 Task: Search one way flight ticket for 3 adults in first from San Francisco: San Francisco International Airport to Greensboro: Piedmont Triad International Airport on 5-1-2023. Number of bags: 1 carry on bag. Price is upto 55000. Outbound departure time preference is 23:45.
Action: Mouse moved to (240, 217)
Screenshot: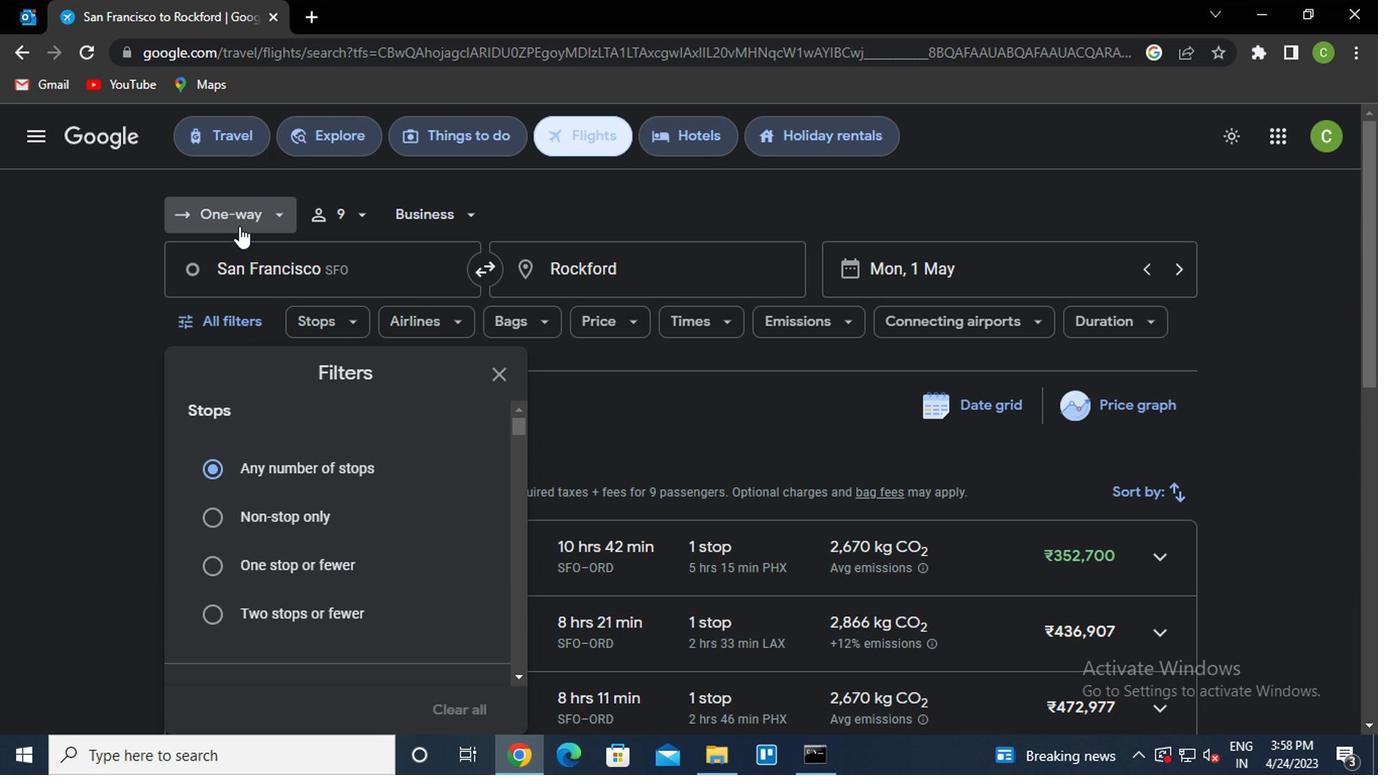 
Action: Mouse pressed left at (240, 217)
Screenshot: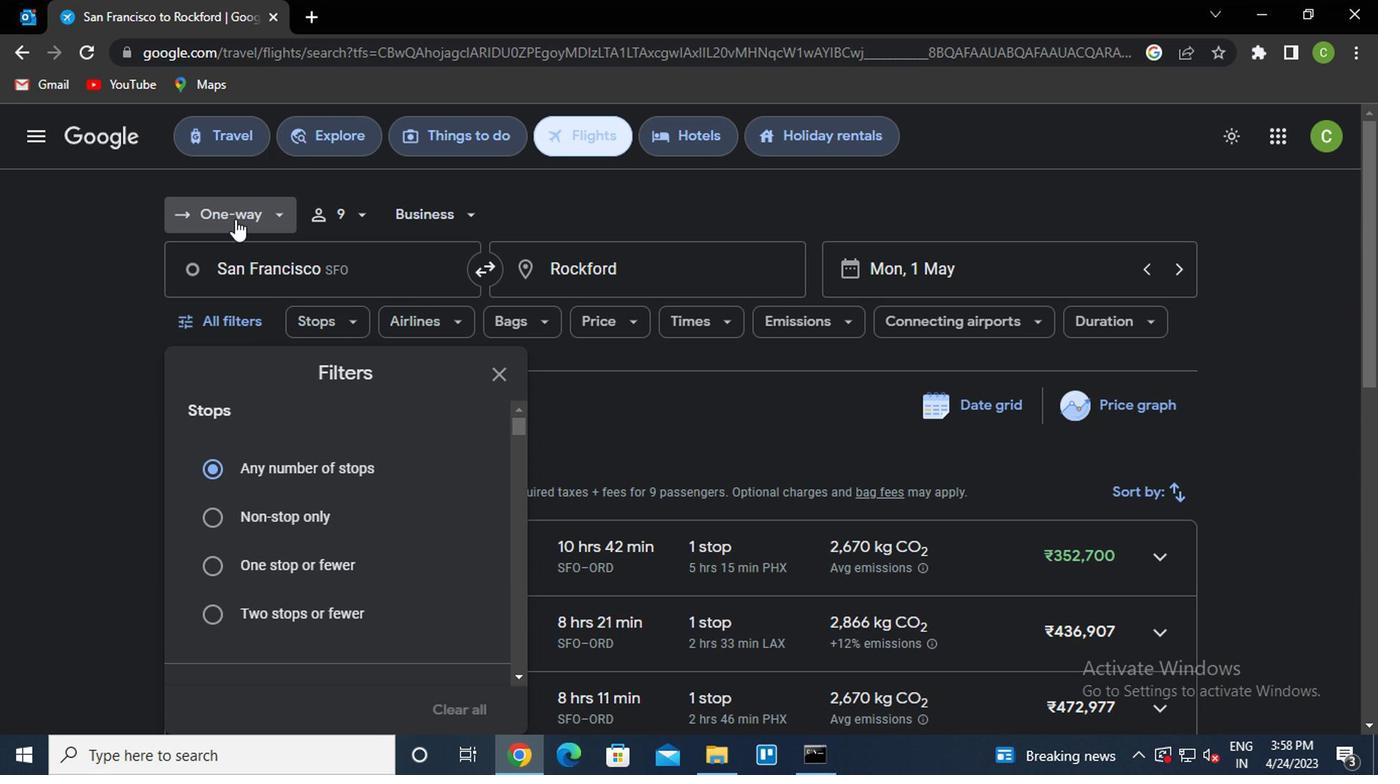 
Action: Mouse moved to (260, 214)
Screenshot: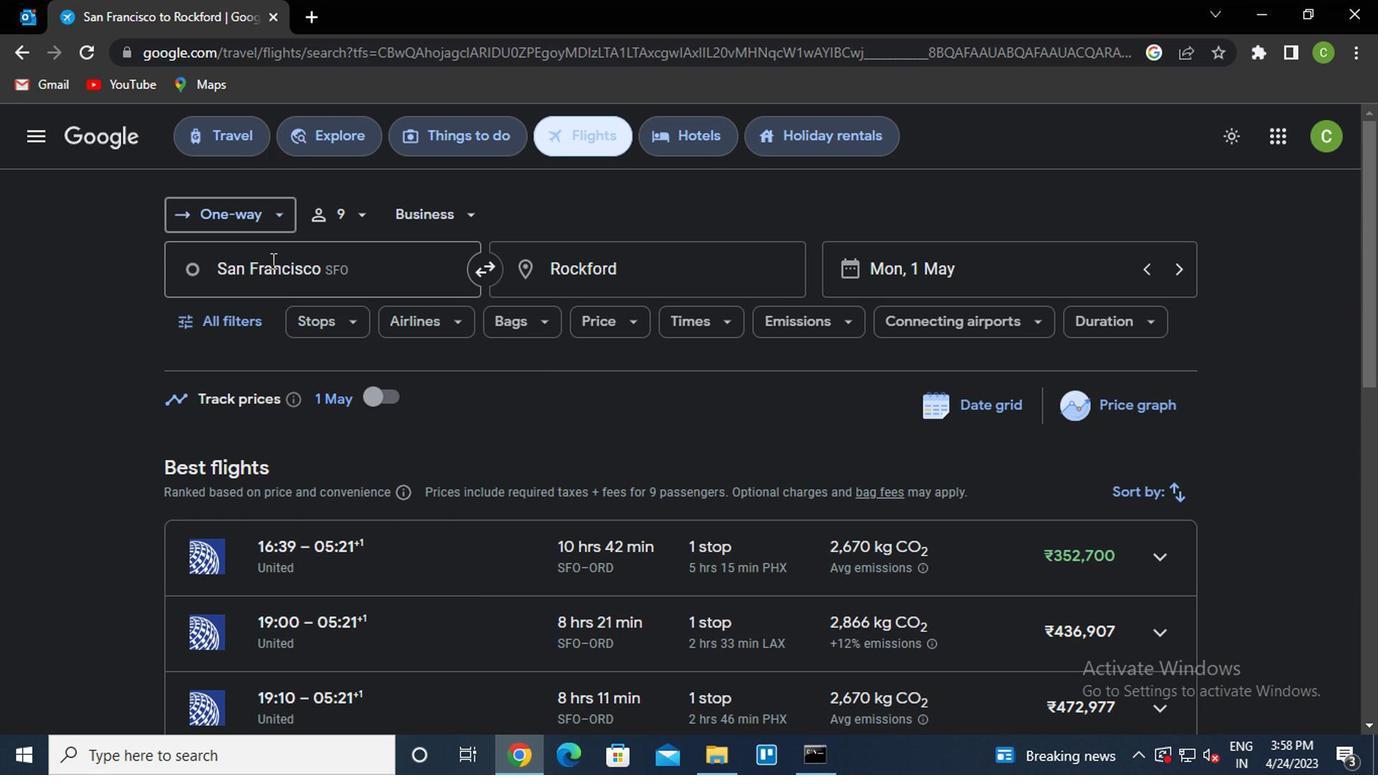
Action: Mouse pressed left at (260, 214)
Screenshot: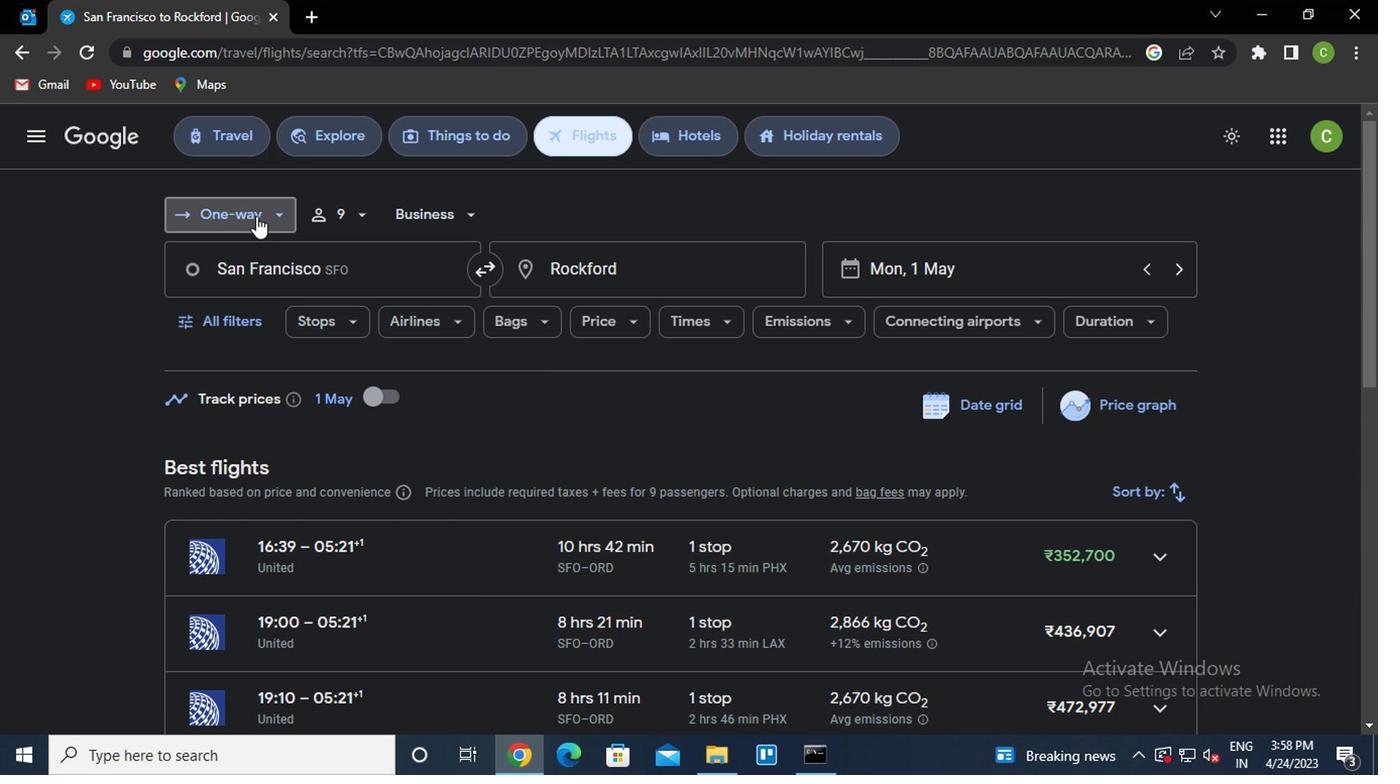 
Action: Mouse moved to (272, 296)
Screenshot: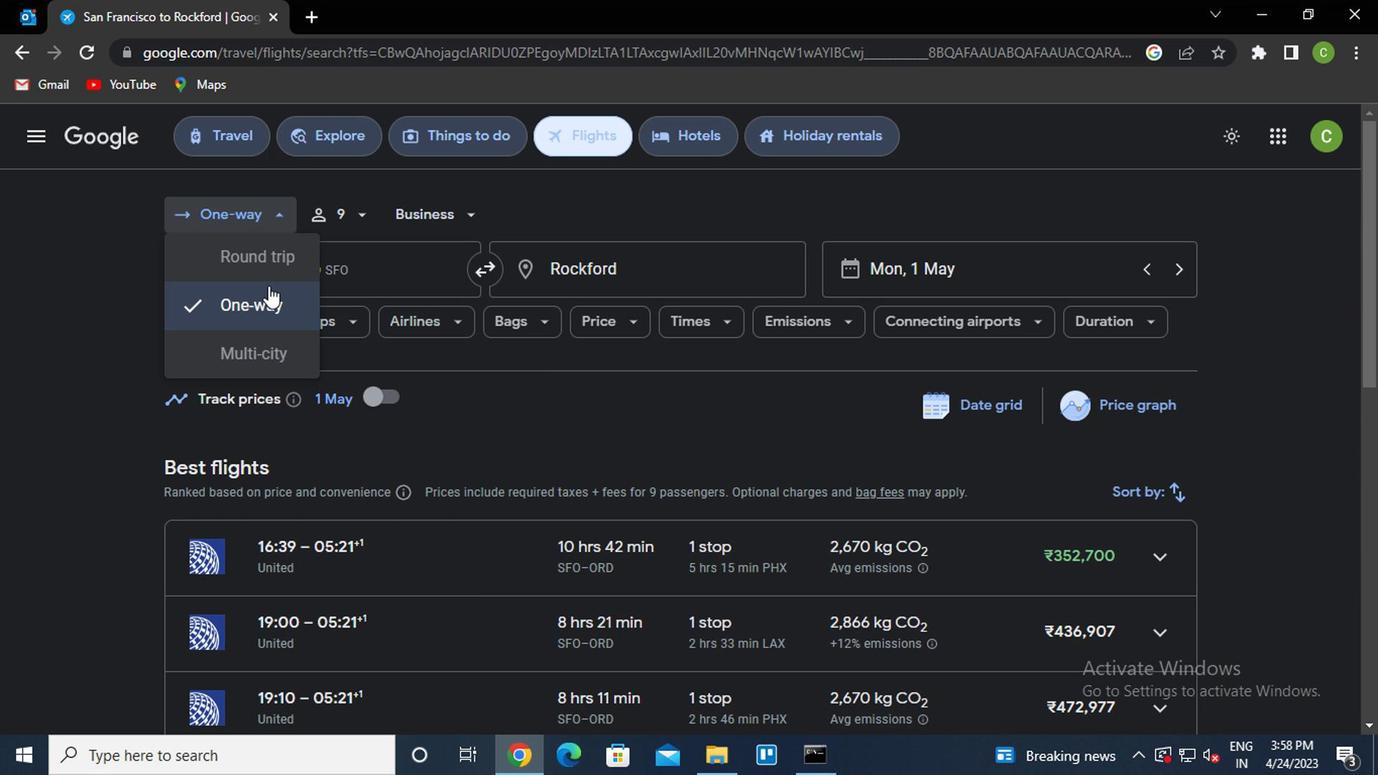 
Action: Mouse pressed left at (272, 296)
Screenshot: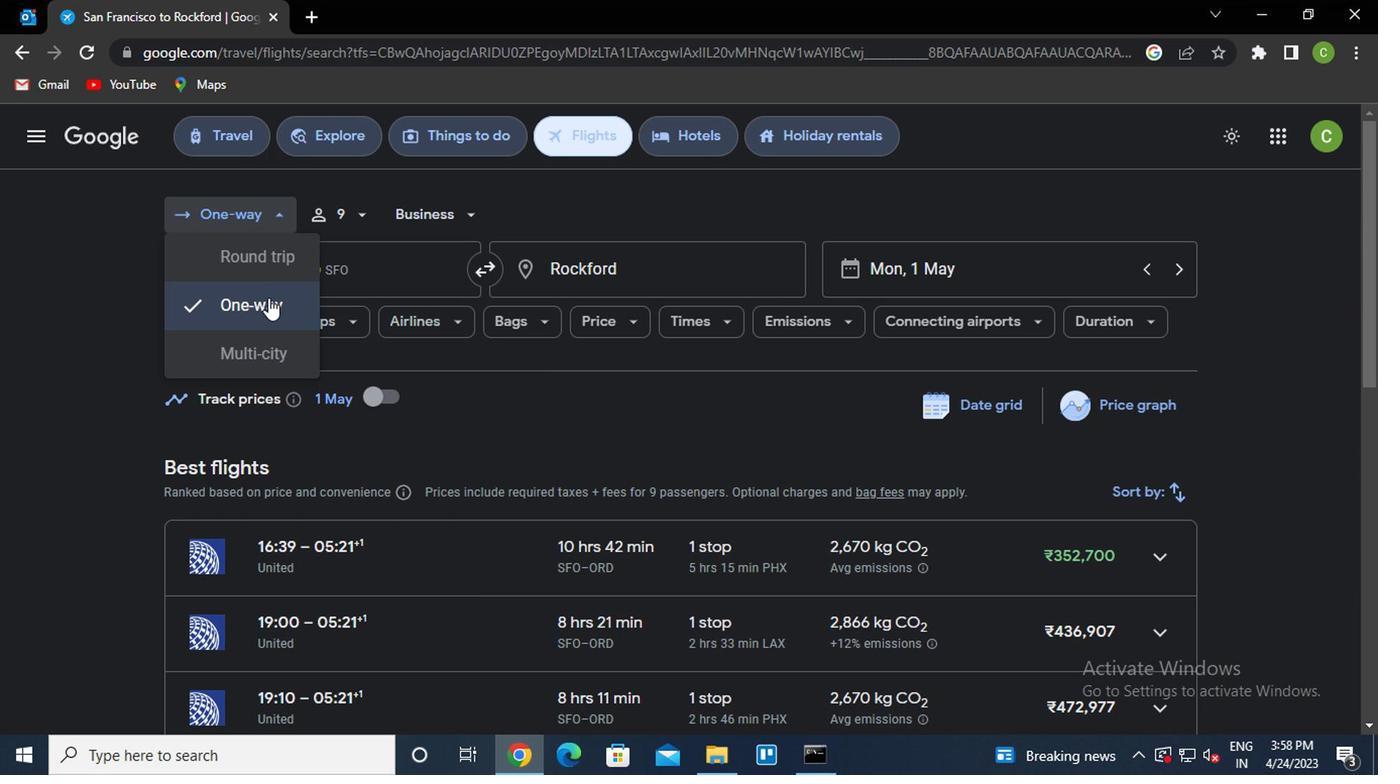 
Action: Mouse moved to (331, 224)
Screenshot: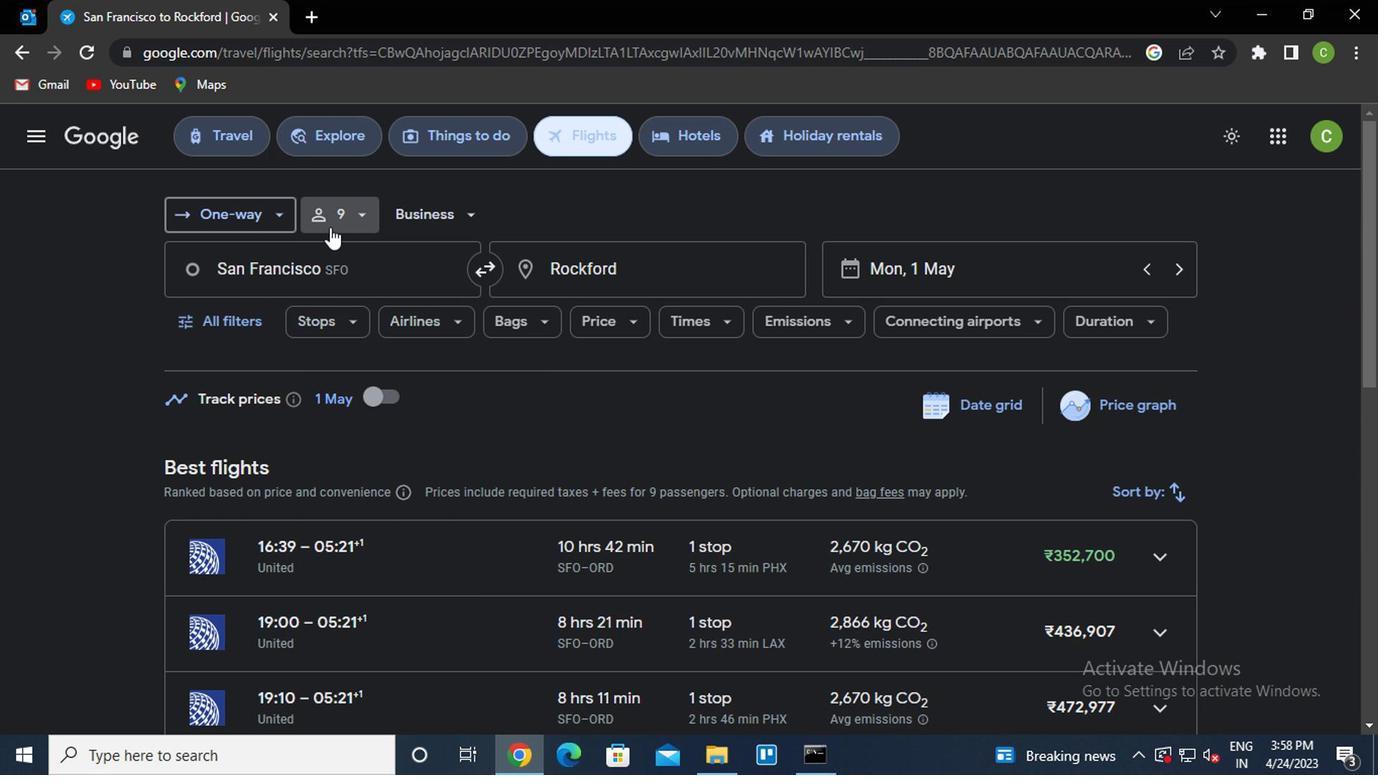 
Action: Mouse pressed left at (331, 224)
Screenshot: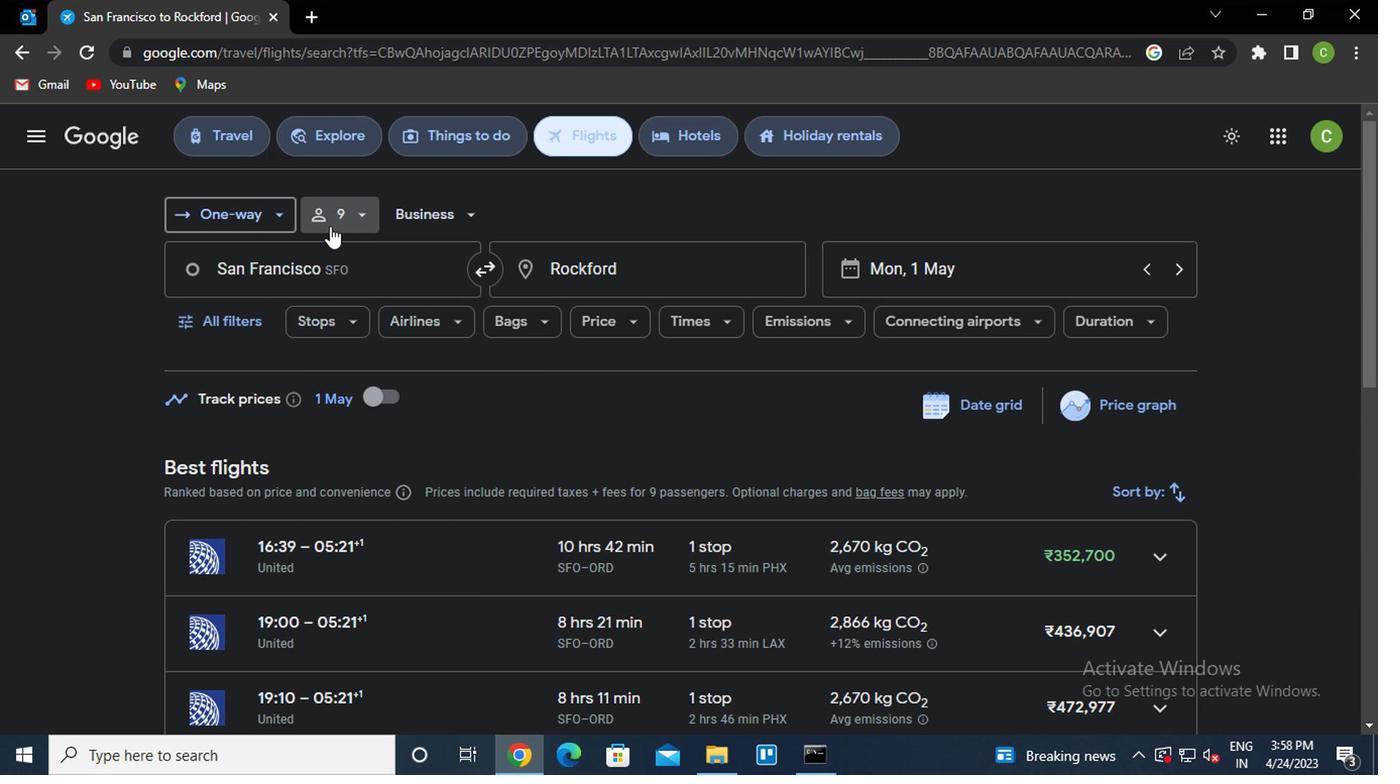 
Action: Mouse moved to (429, 270)
Screenshot: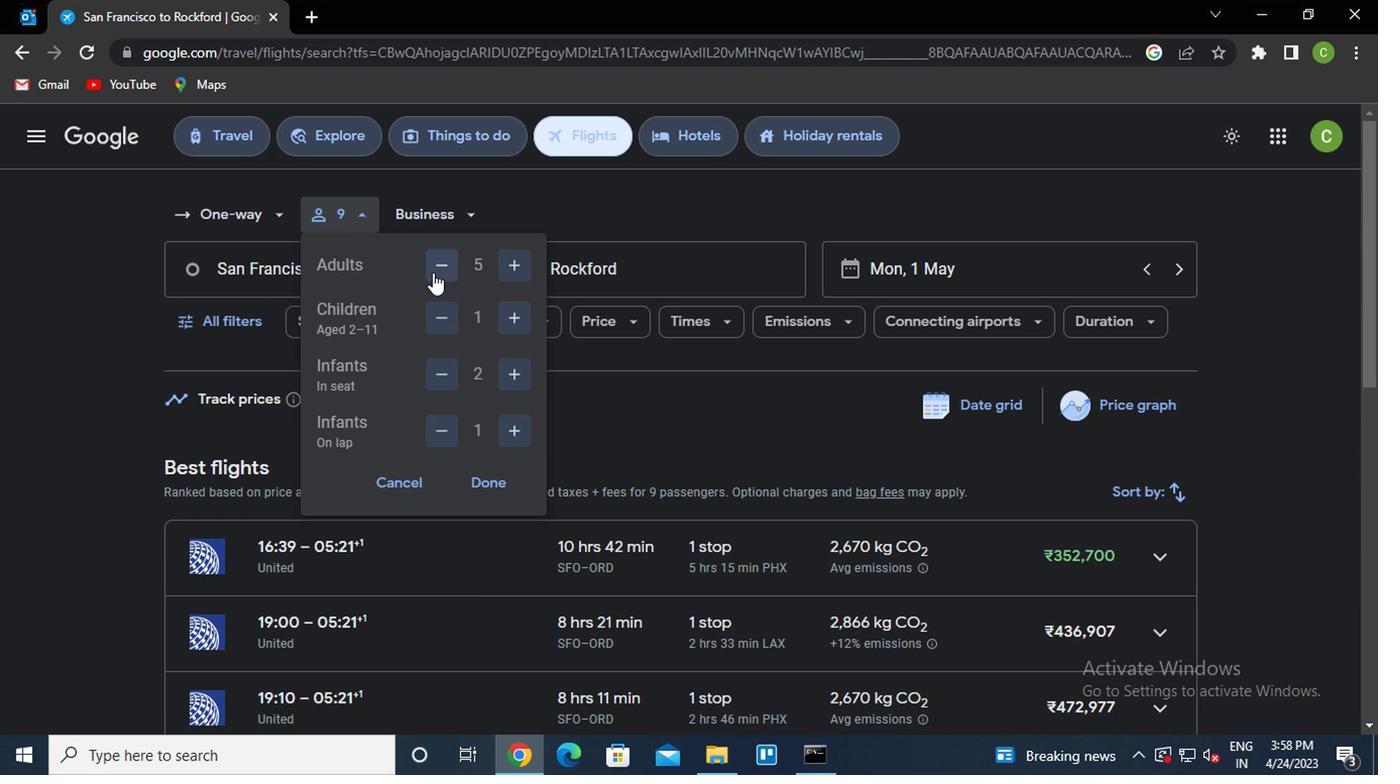 
Action: Mouse pressed left at (429, 270)
Screenshot: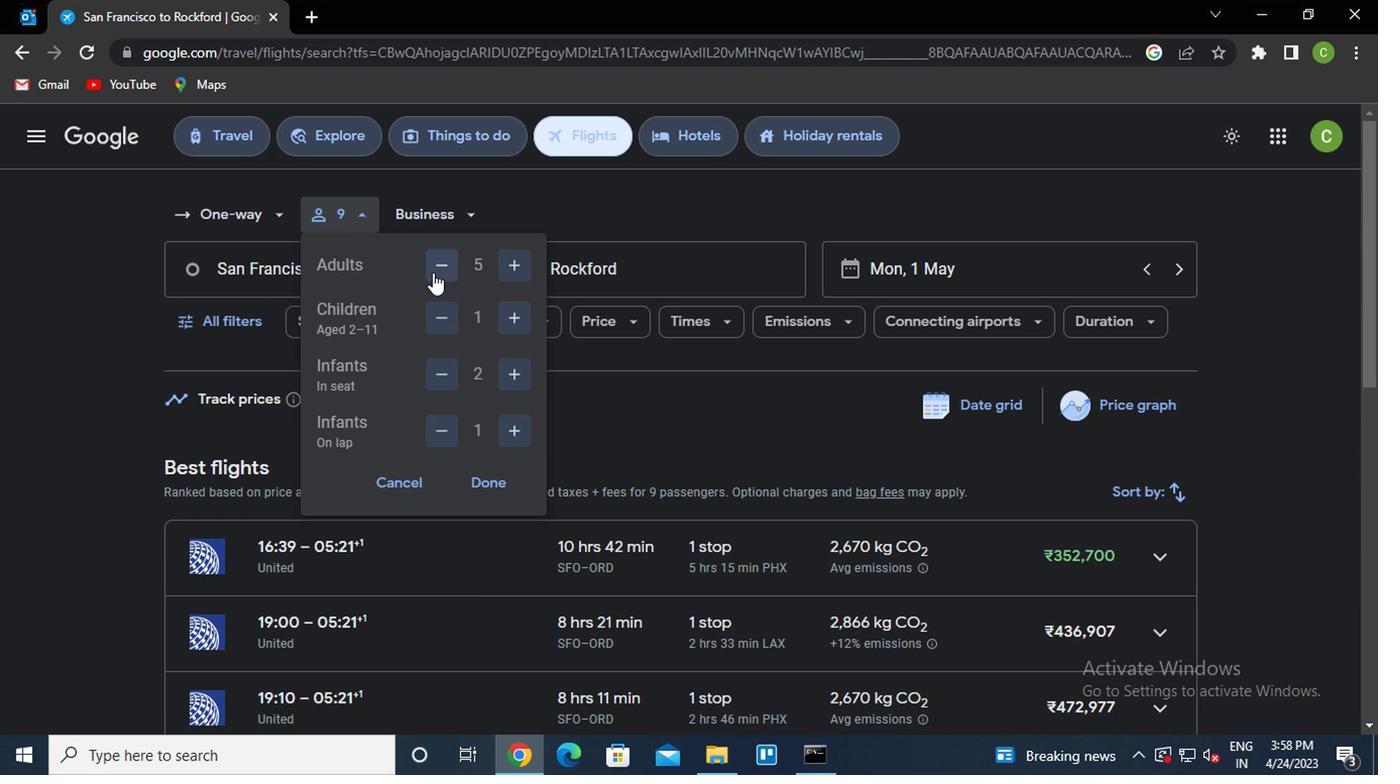 
Action: Mouse pressed left at (429, 270)
Screenshot: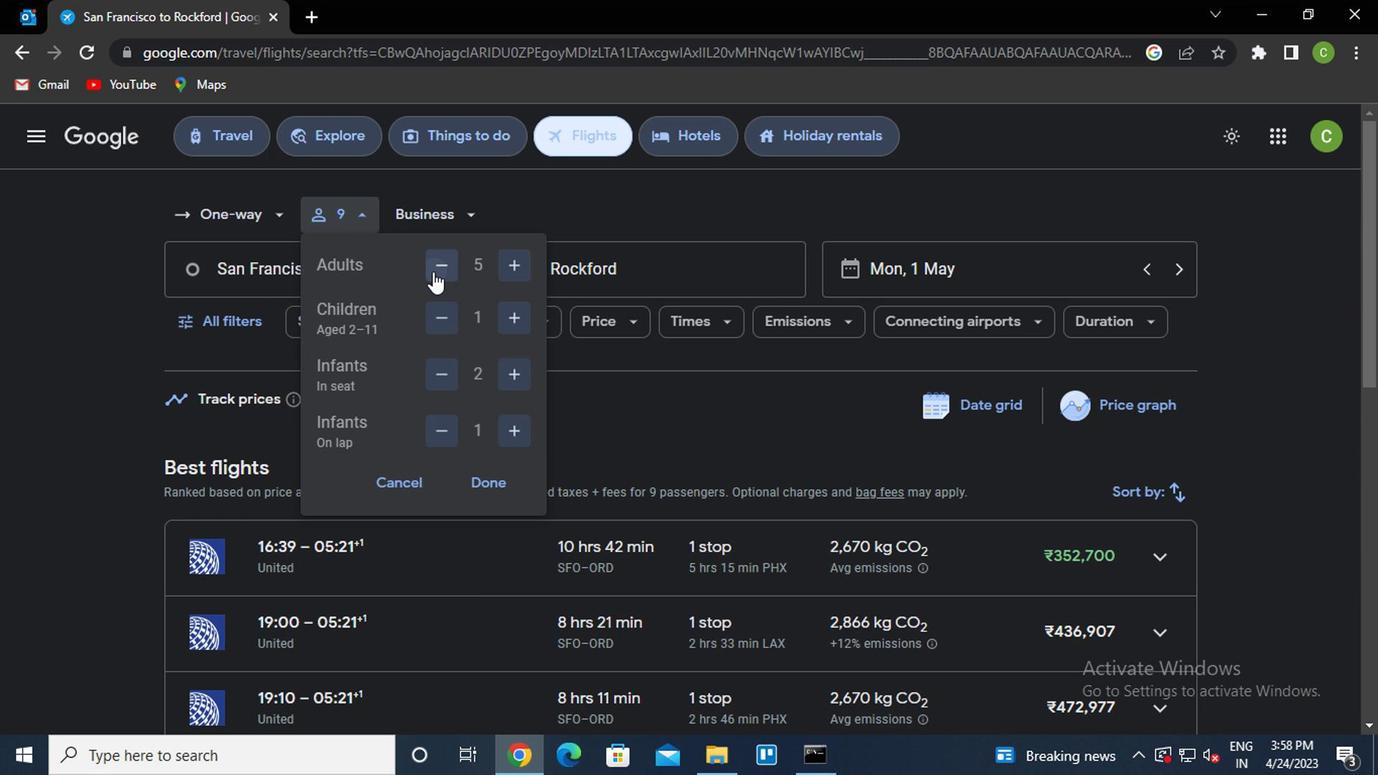 
Action: Mouse moved to (436, 316)
Screenshot: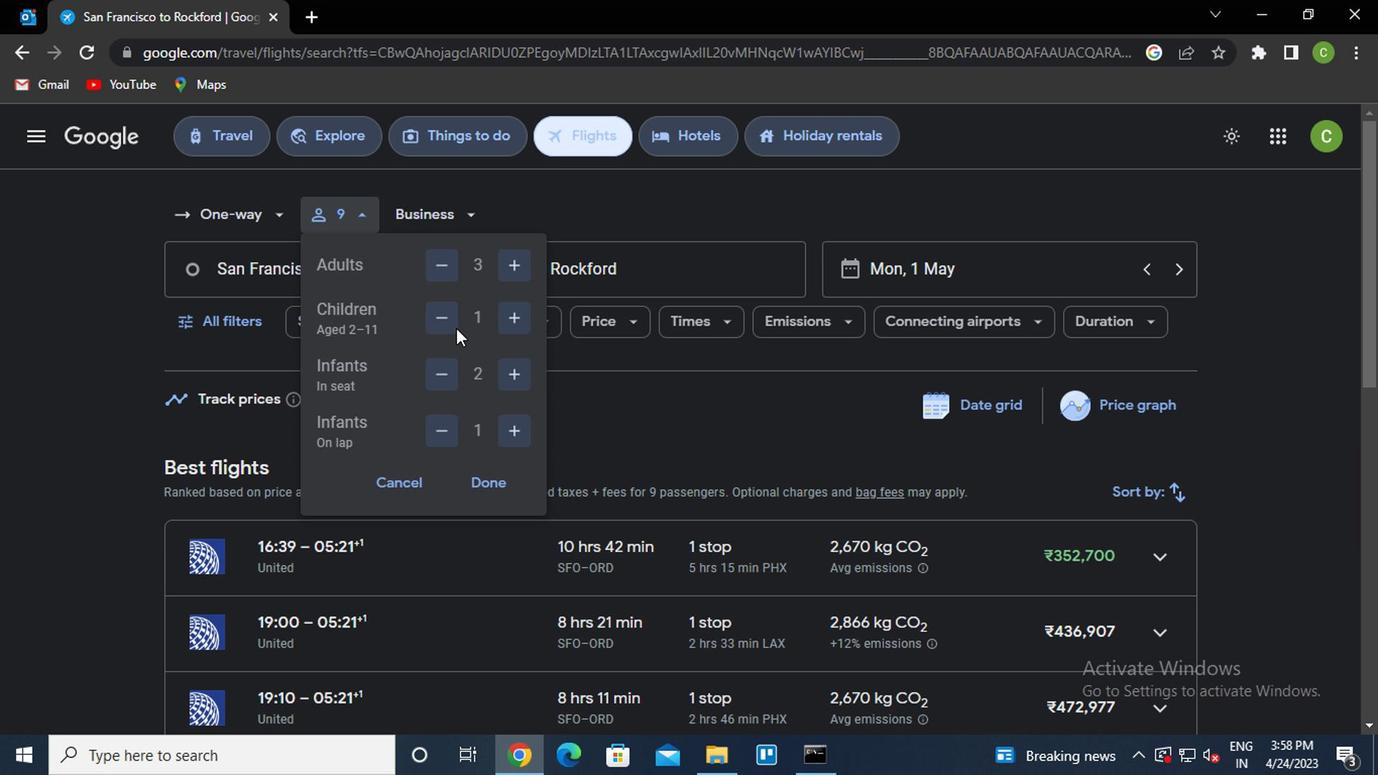 
Action: Mouse pressed left at (436, 316)
Screenshot: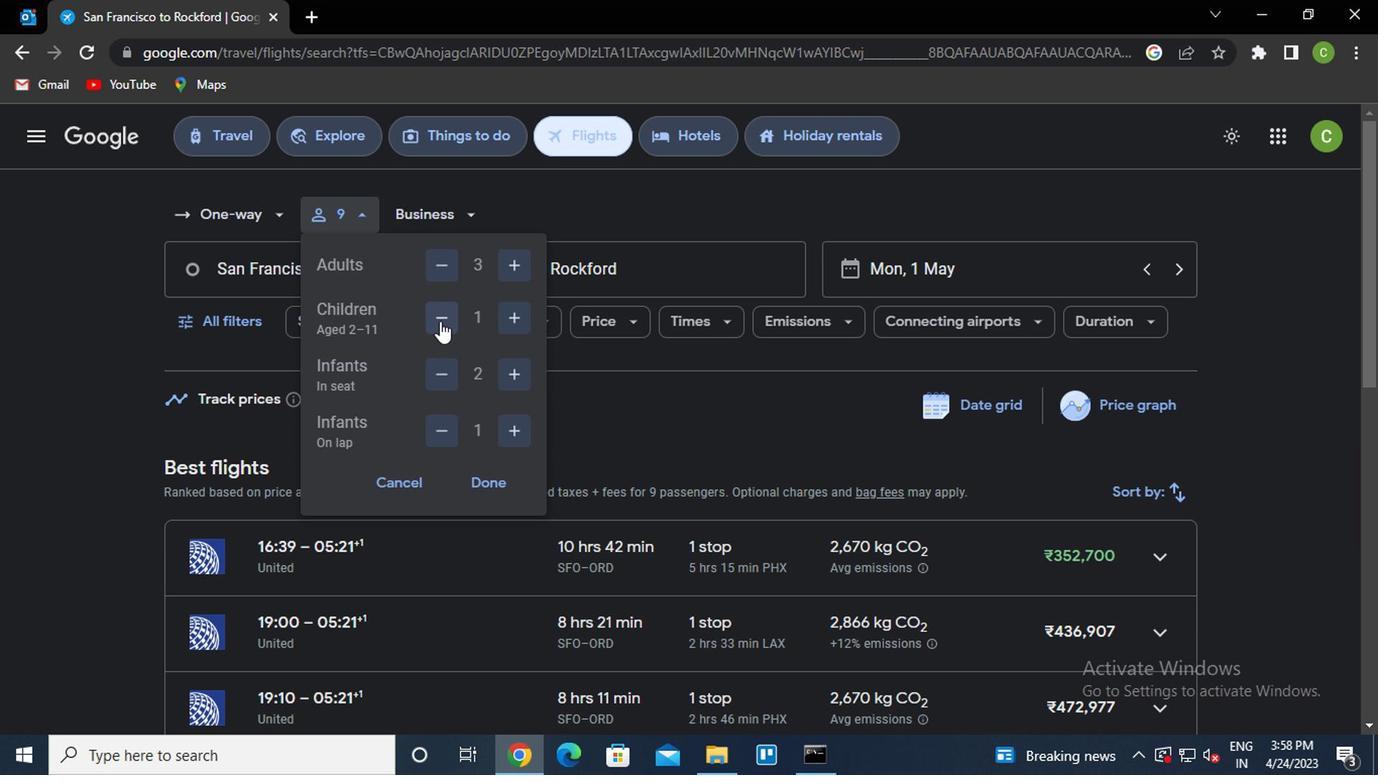 
Action: Mouse moved to (440, 360)
Screenshot: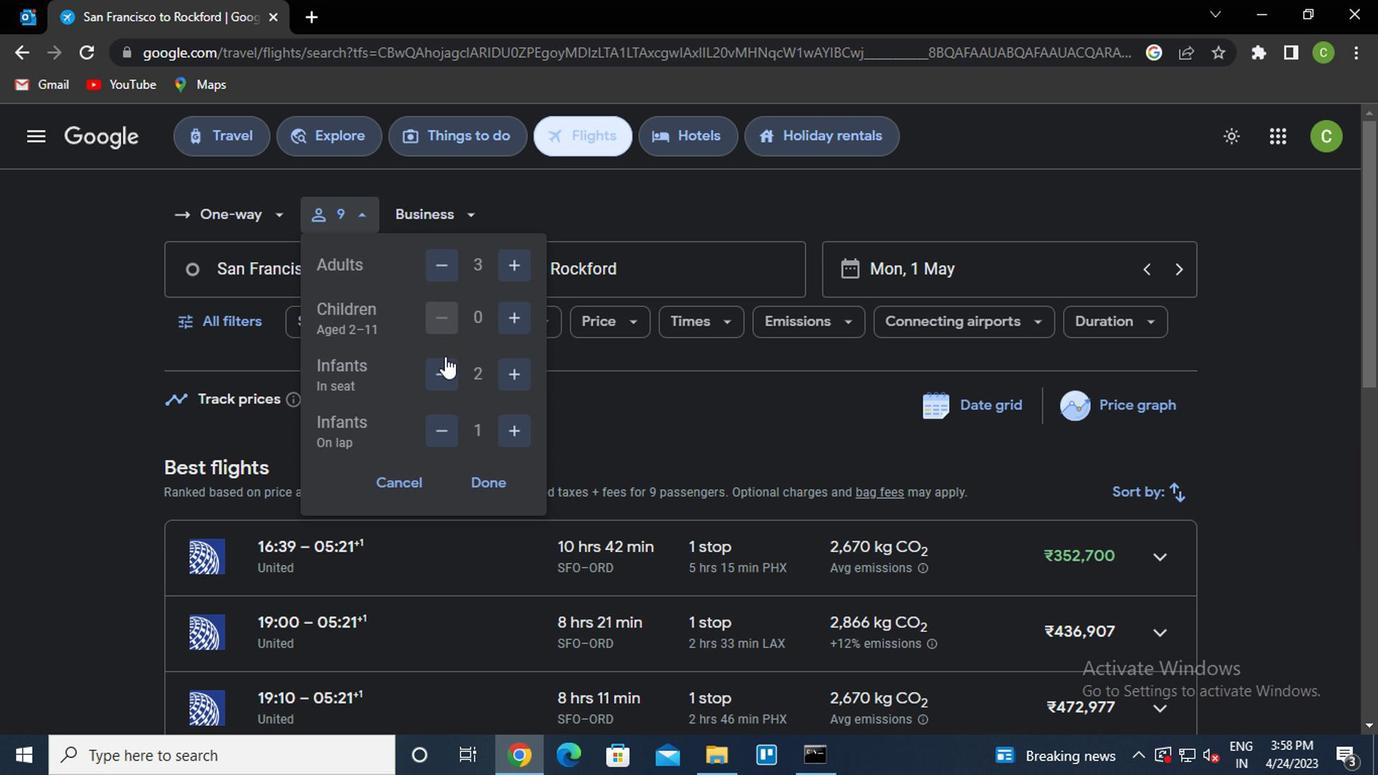 
Action: Mouse pressed left at (440, 360)
Screenshot: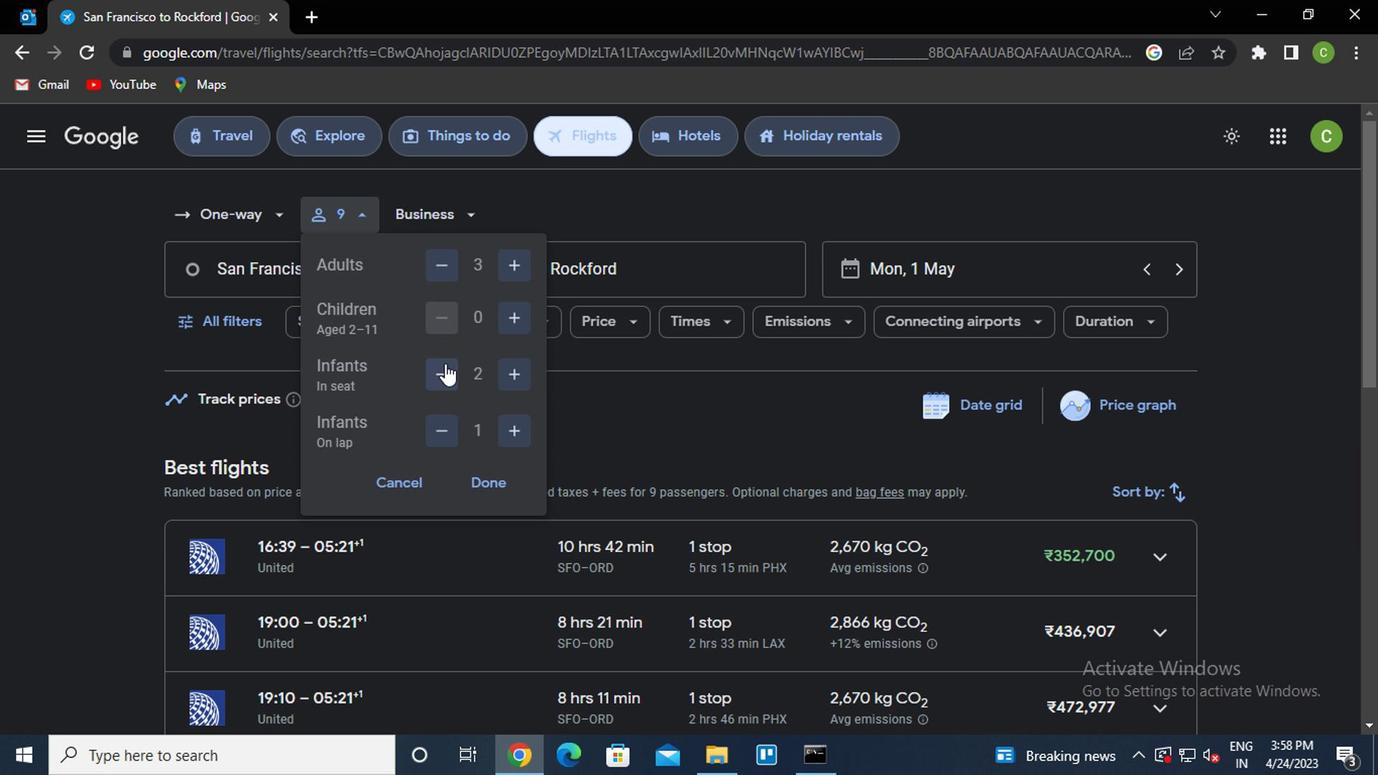 
Action: Mouse pressed left at (440, 360)
Screenshot: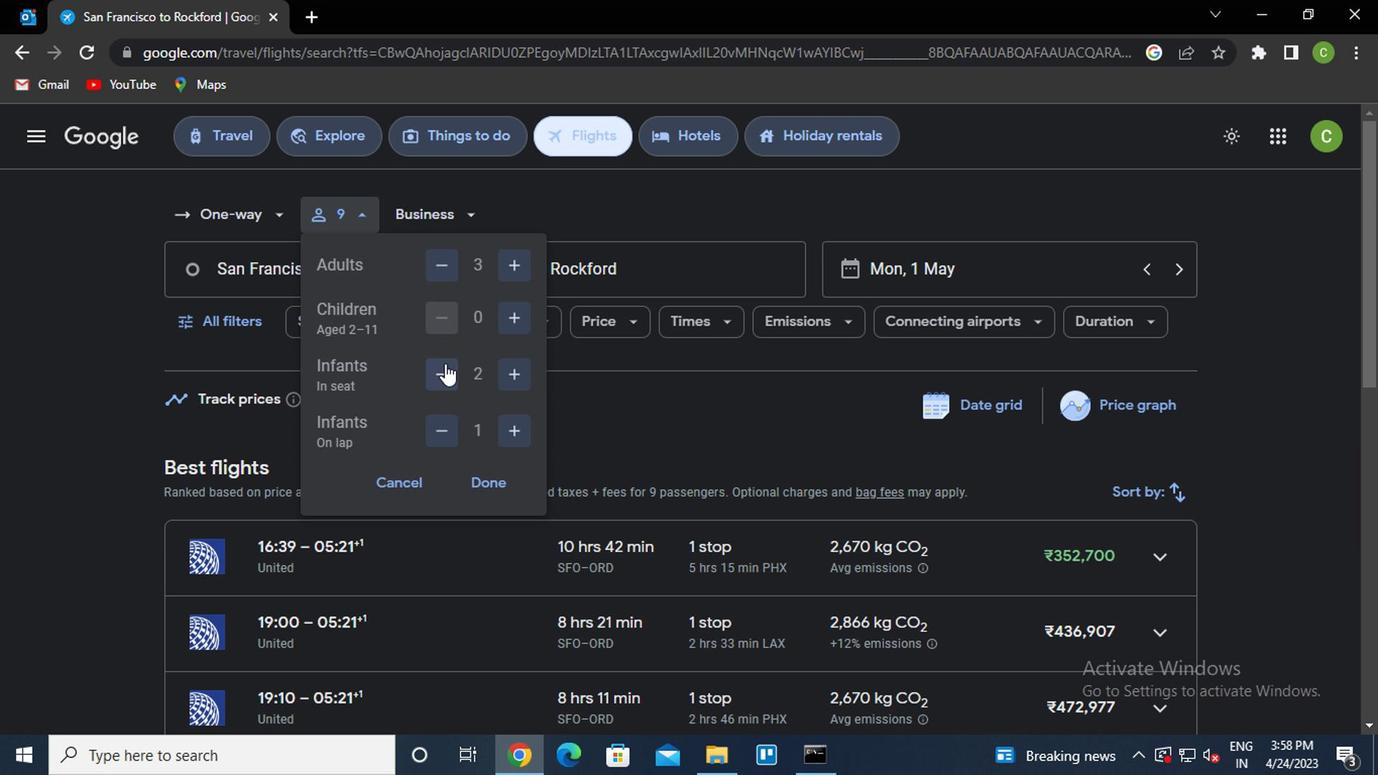 
Action: Mouse moved to (443, 424)
Screenshot: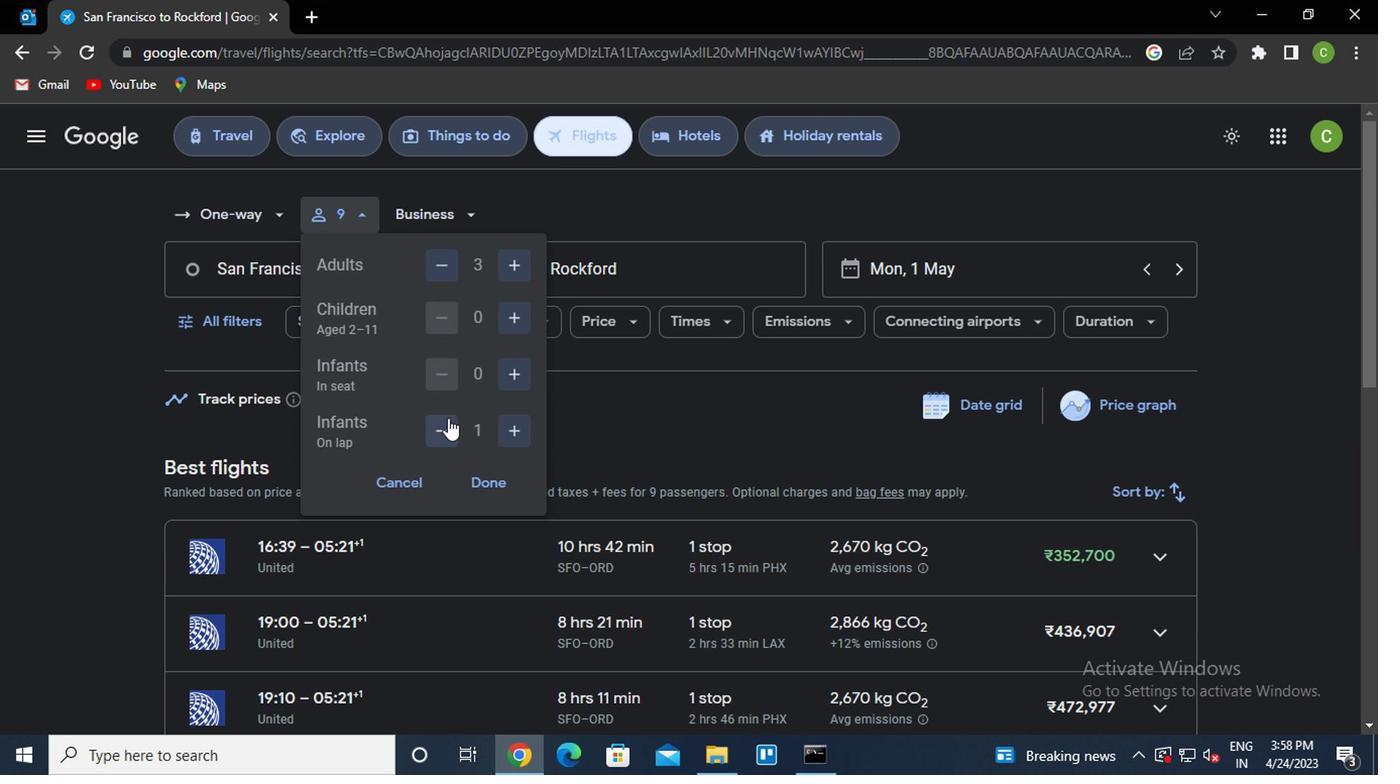 
Action: Mouse pressed left at (443, 424)
Screenshot: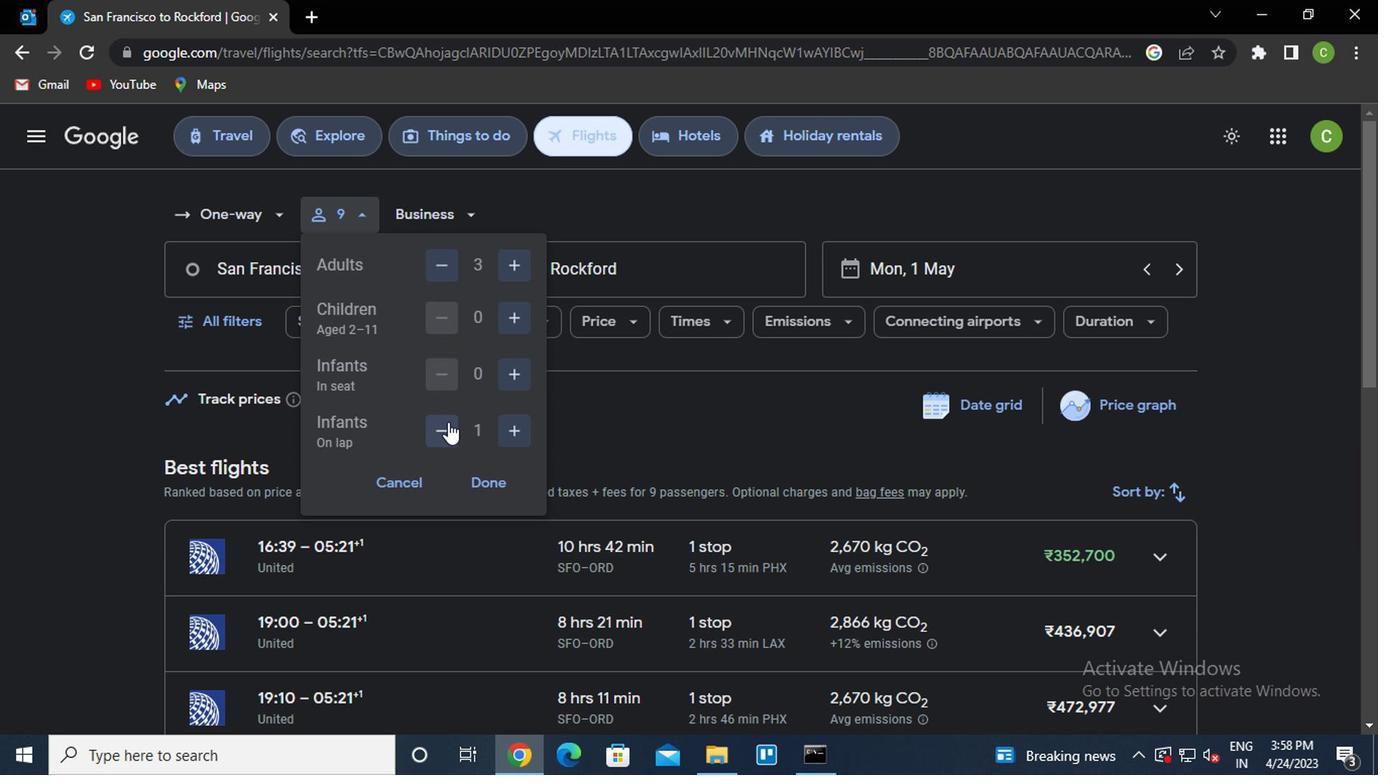 
Action: Mouse moved to (473, 481)
Screenshot: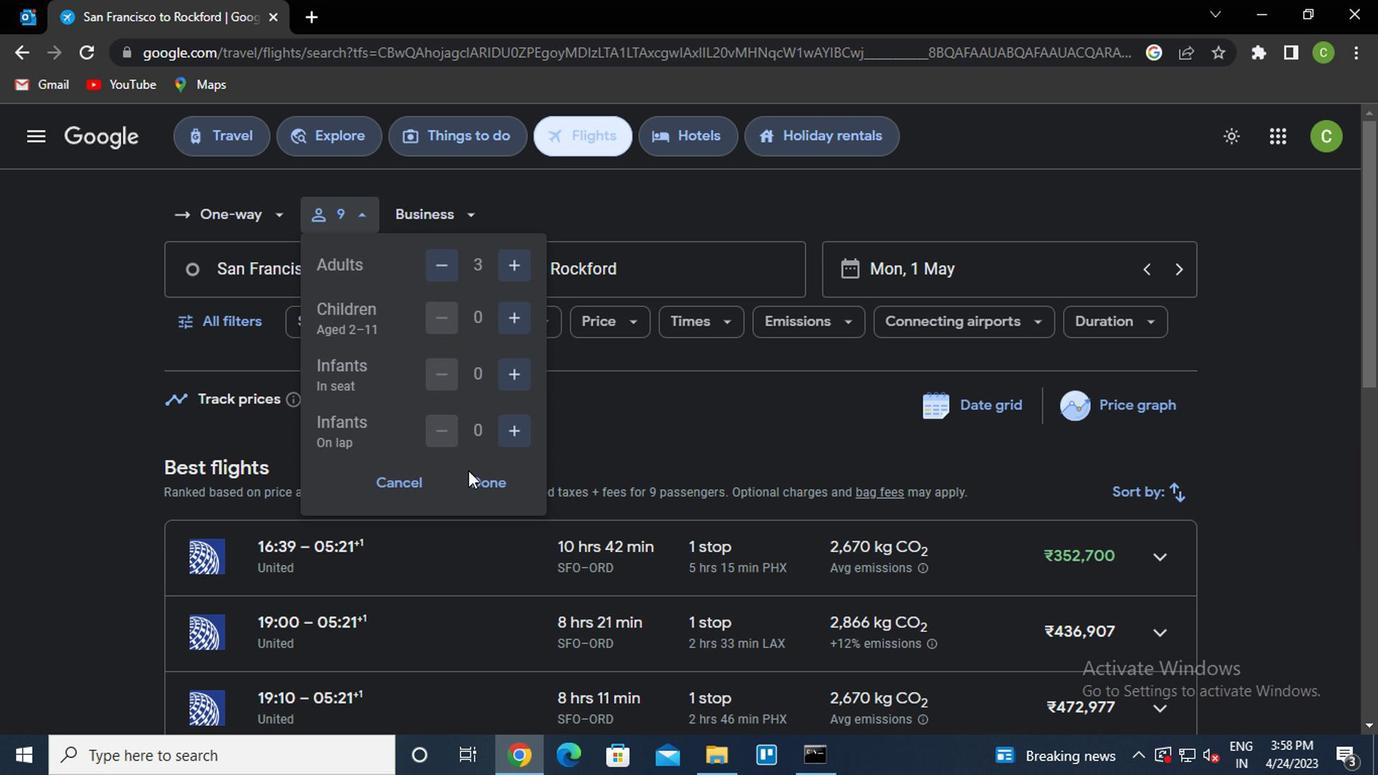 
Action: Mouse pressed left at (473, 481)
Screenshot: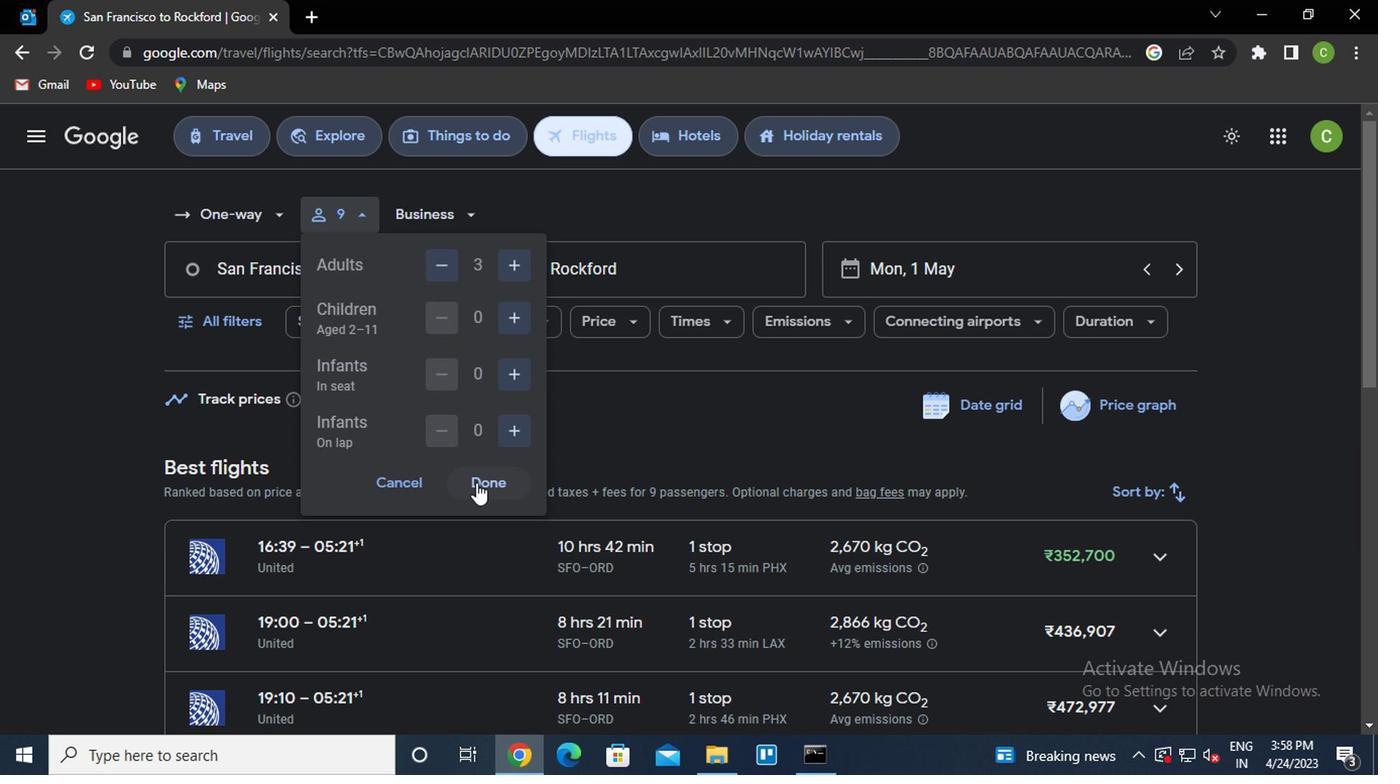 
Action: Mouse moved to (425, 213)
Screenshot: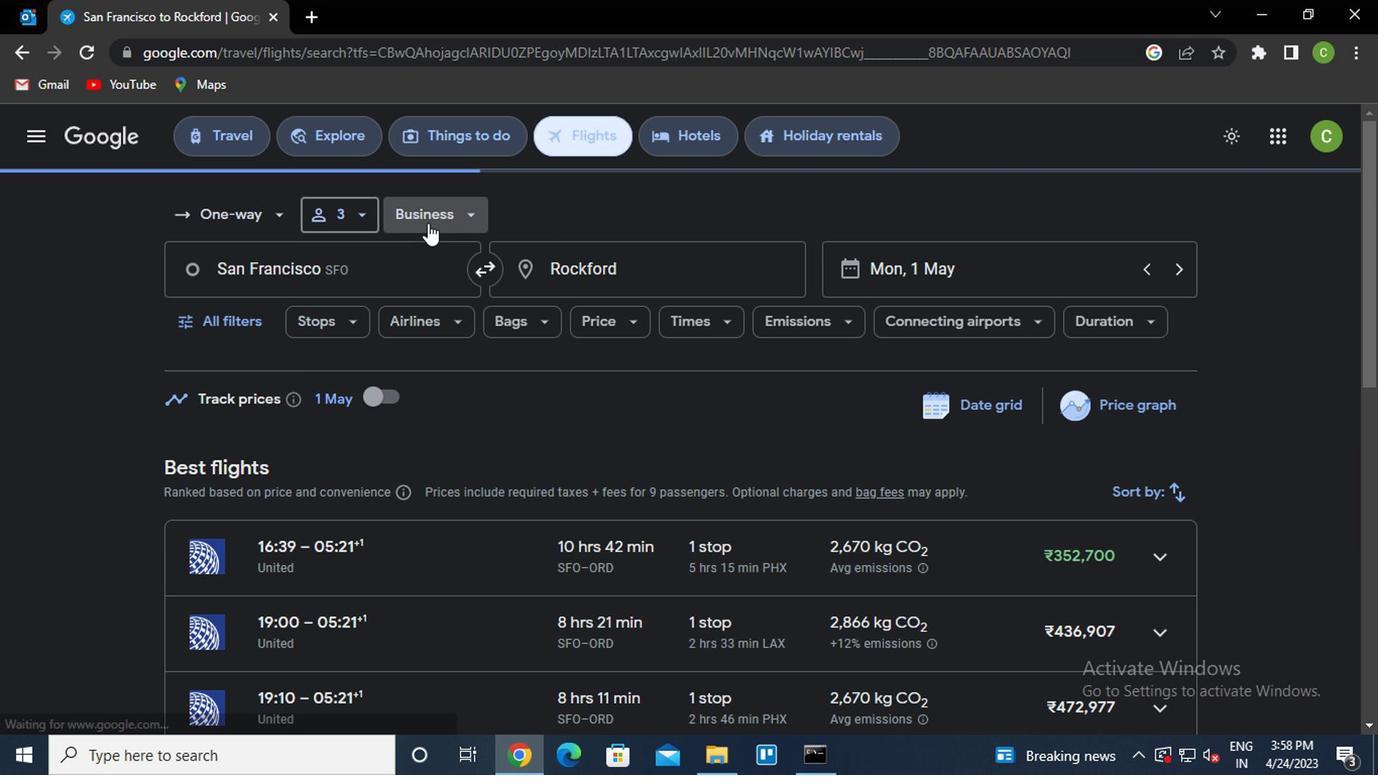 
Action: Mouse pressed left at (425, 213)
Screenshot: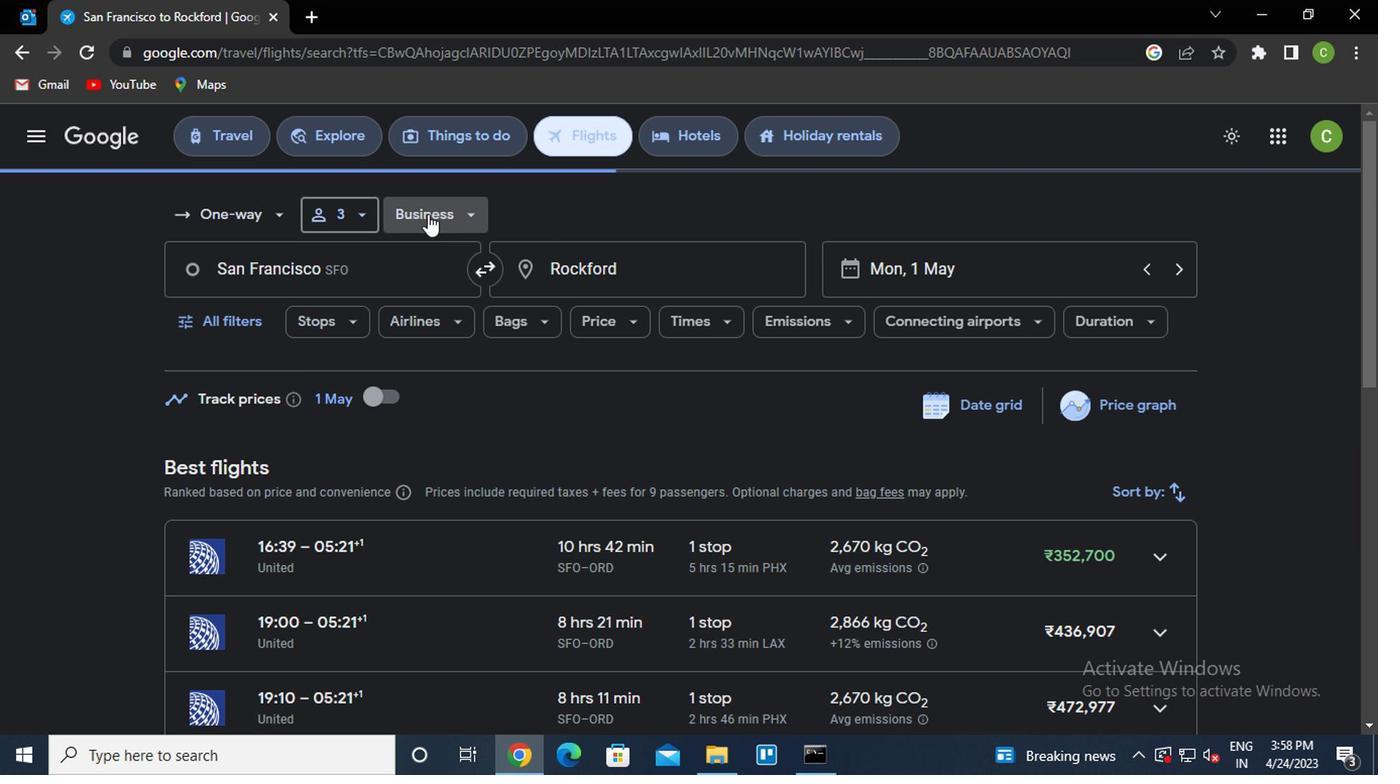 
Action: Mouse moved to (510, 408)
Screenshot: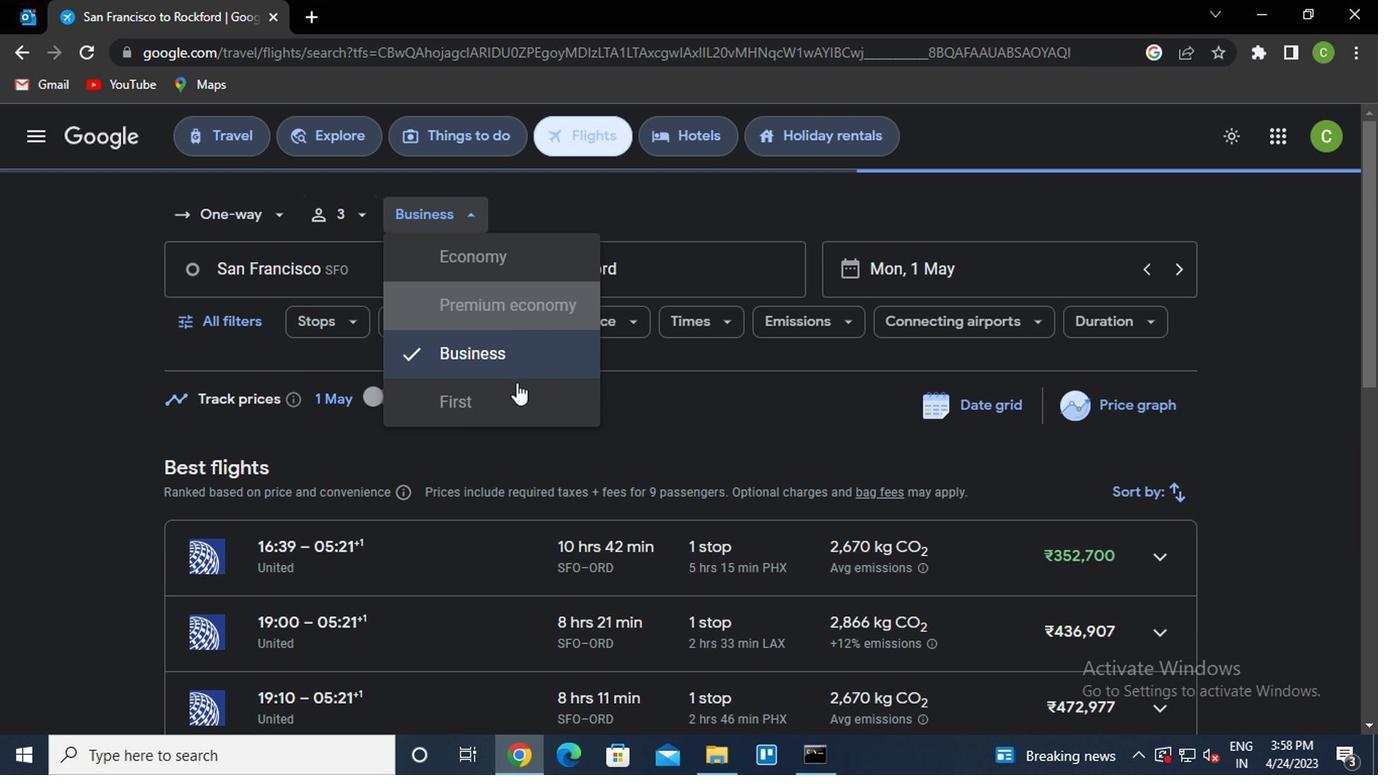 
Action: Mouse pressed left at (510, 408)
Screenshot: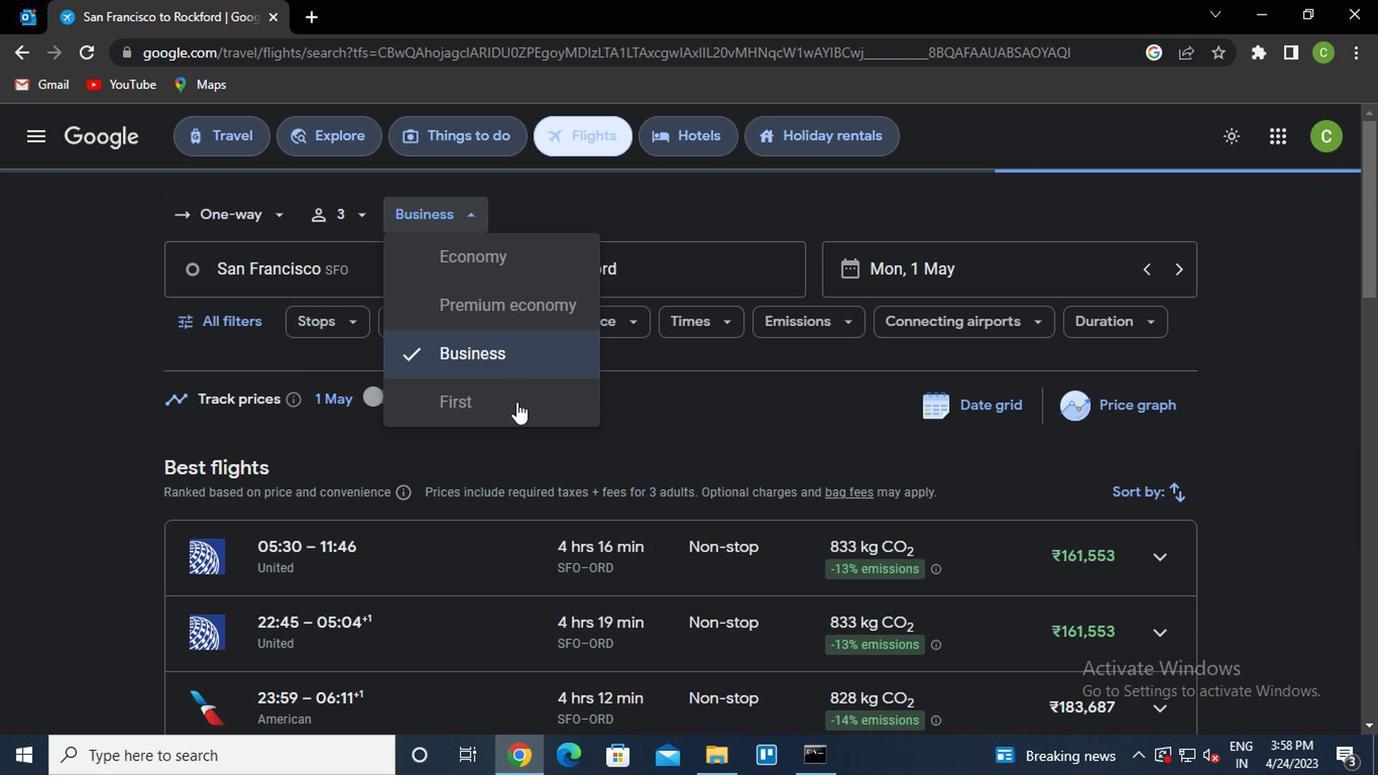 
Action: Mouse moved to (353, 267)
Screenshot: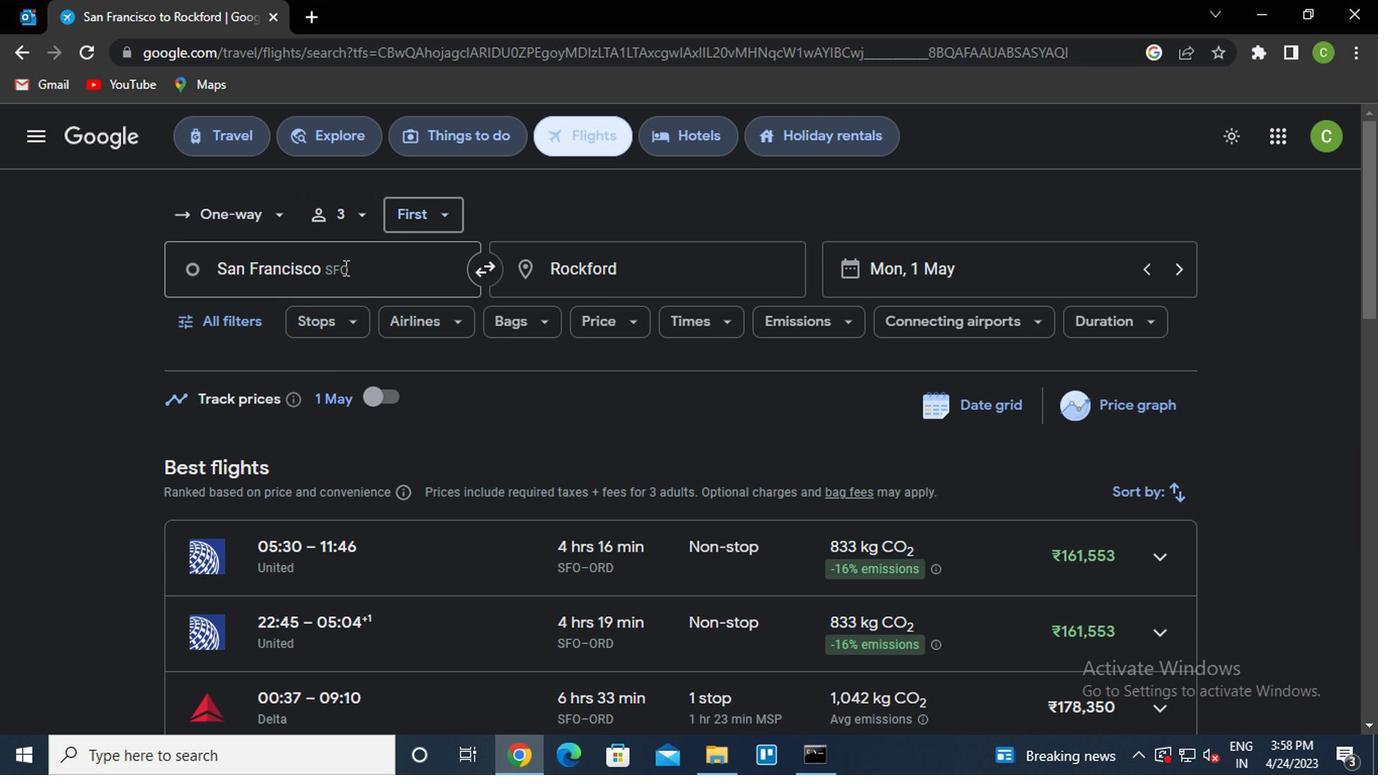 
Action: Mouse pressed left at (353, 267)
Screenshot: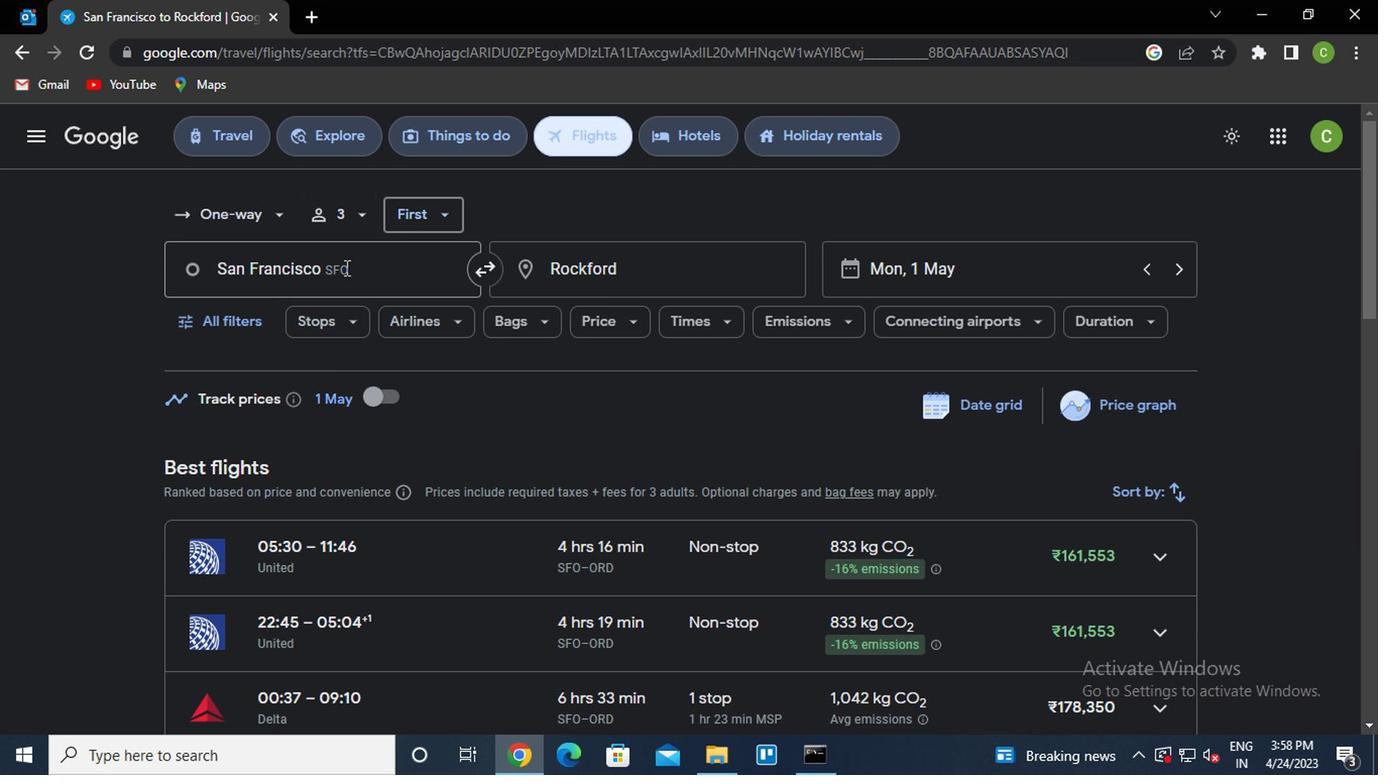 
Action: Mouse moved to (359, 369)
Screenshot: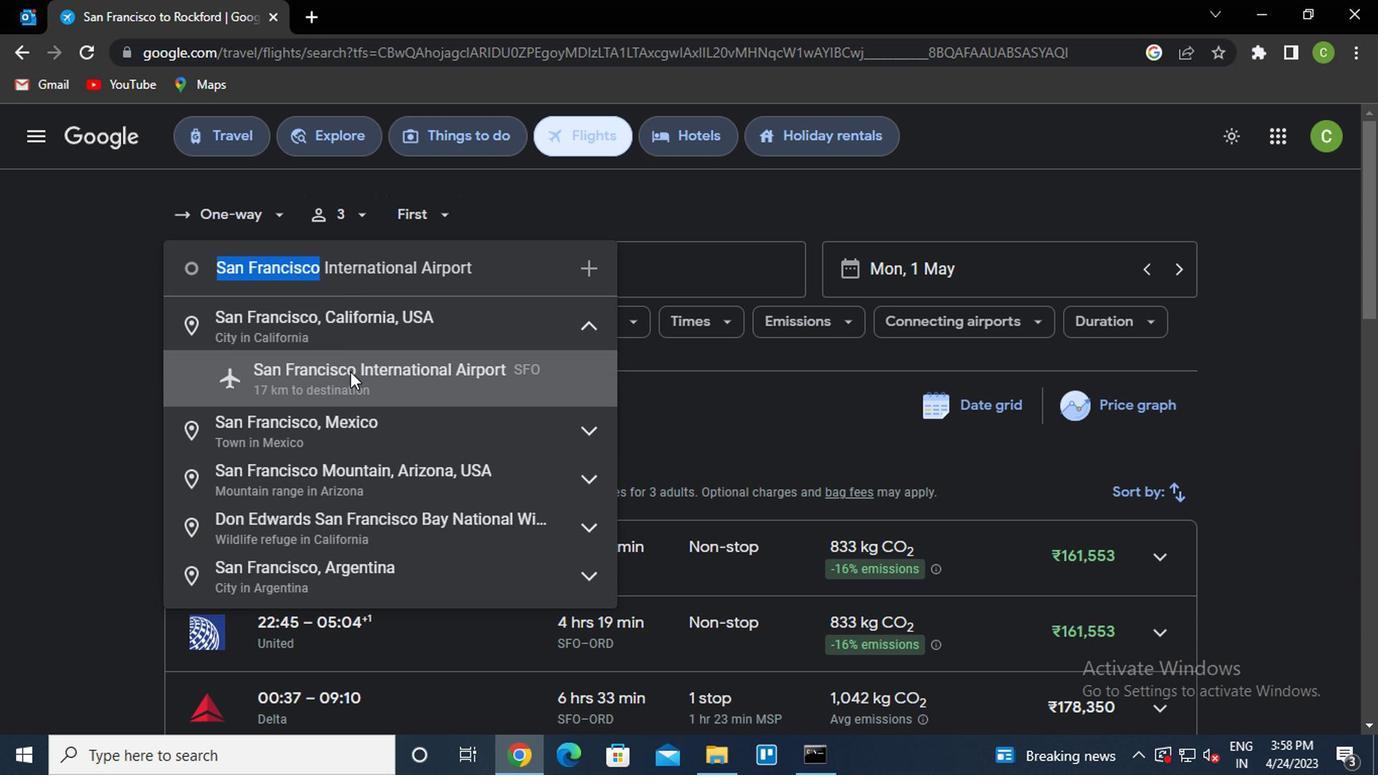 
Action: Mouse pressed left at (359, 369)
Screenshot: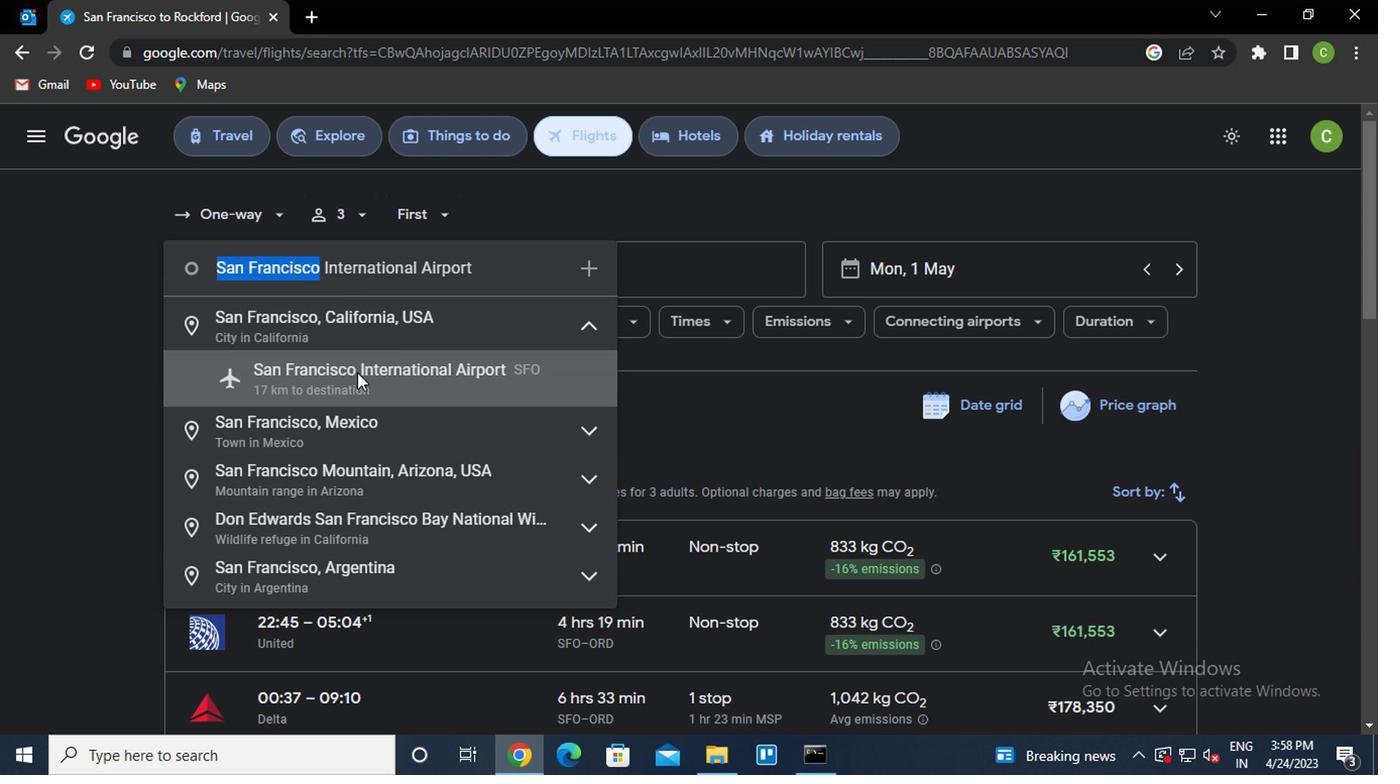 
Action: Mouse moved to (635, 264)
Screenshot: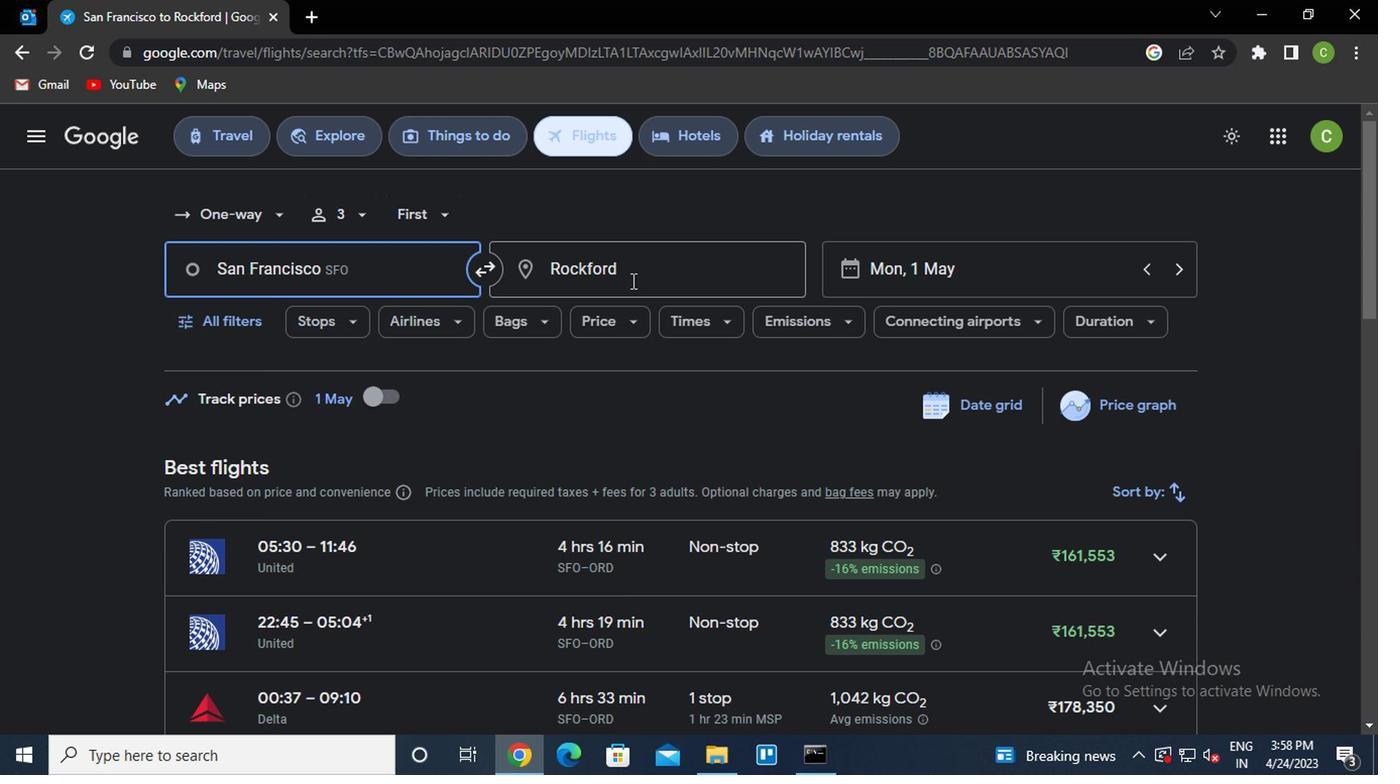 
Action: Mouse pressed left at (635, 264)
Screenshot: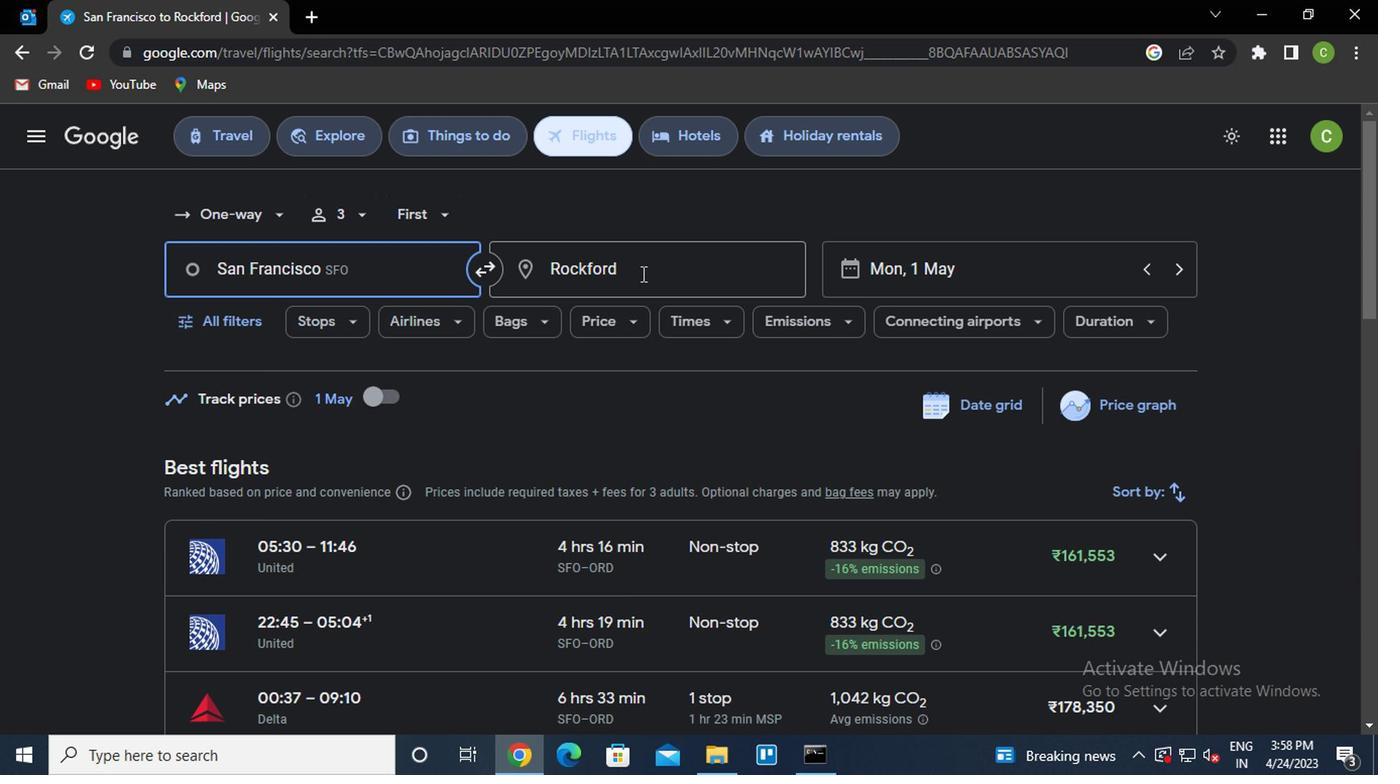 
Action: Key pressed g<Key.caps_lock>reensboro
Screenshot: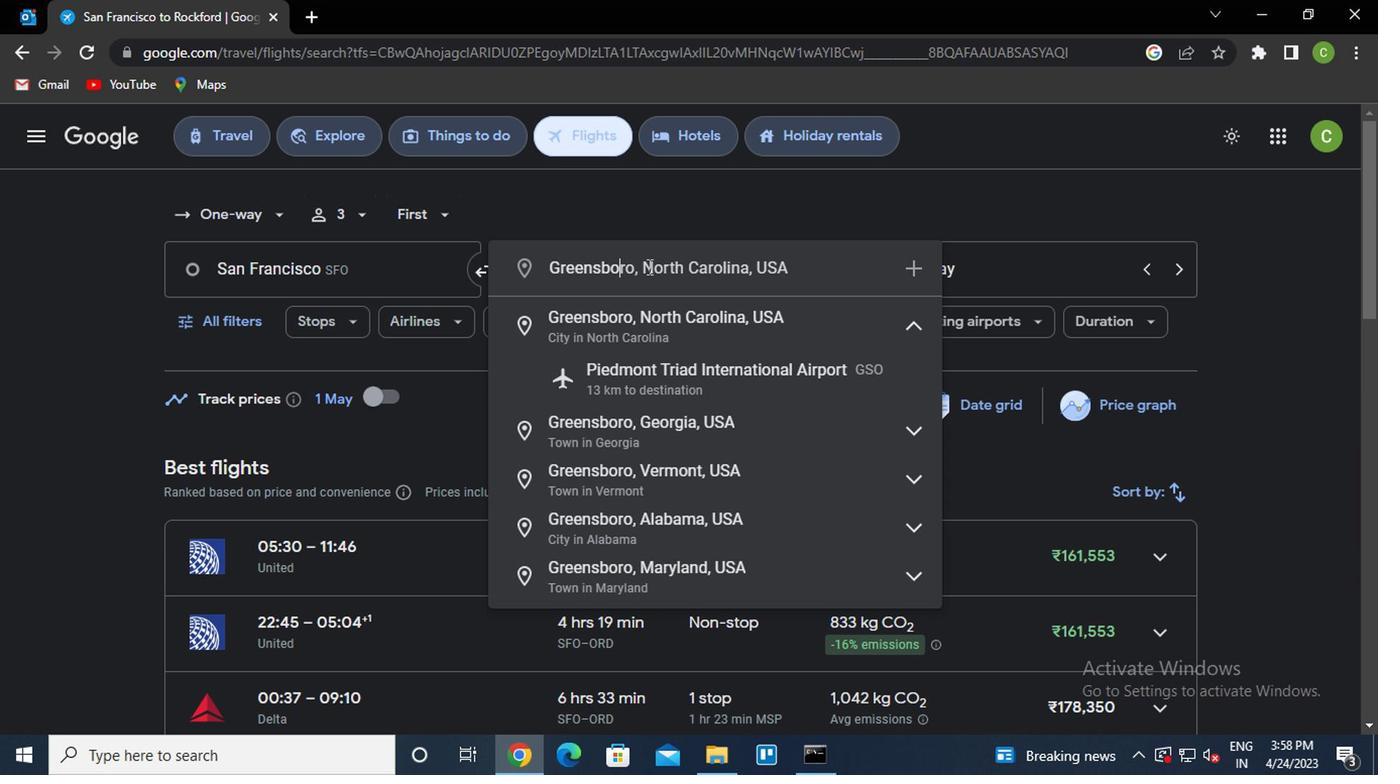 
Action: Mouse moved to (663, 386)
Screenshot: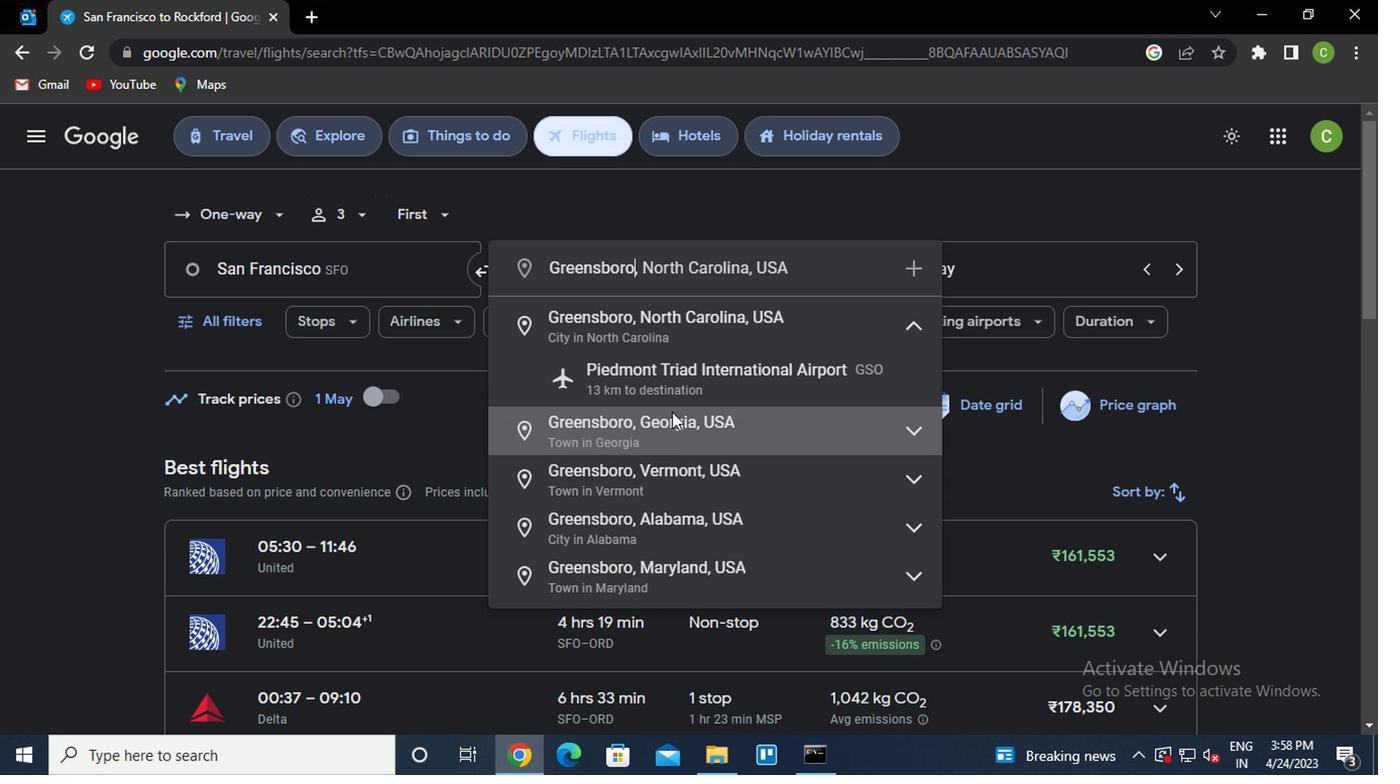 
Action: Mouse pressed left at (663, 386)
Screenshot: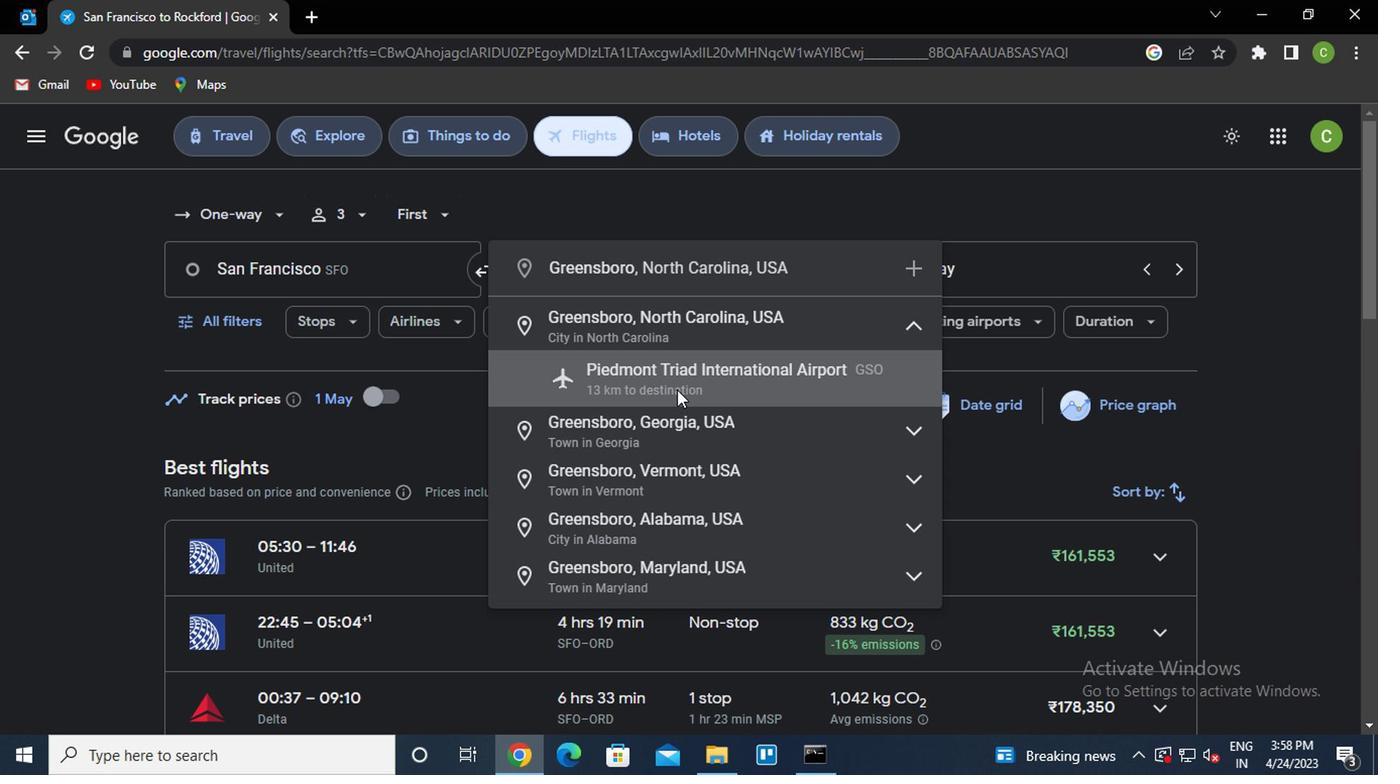 
Action: Mouse moved to (235, 313)
Screenshot: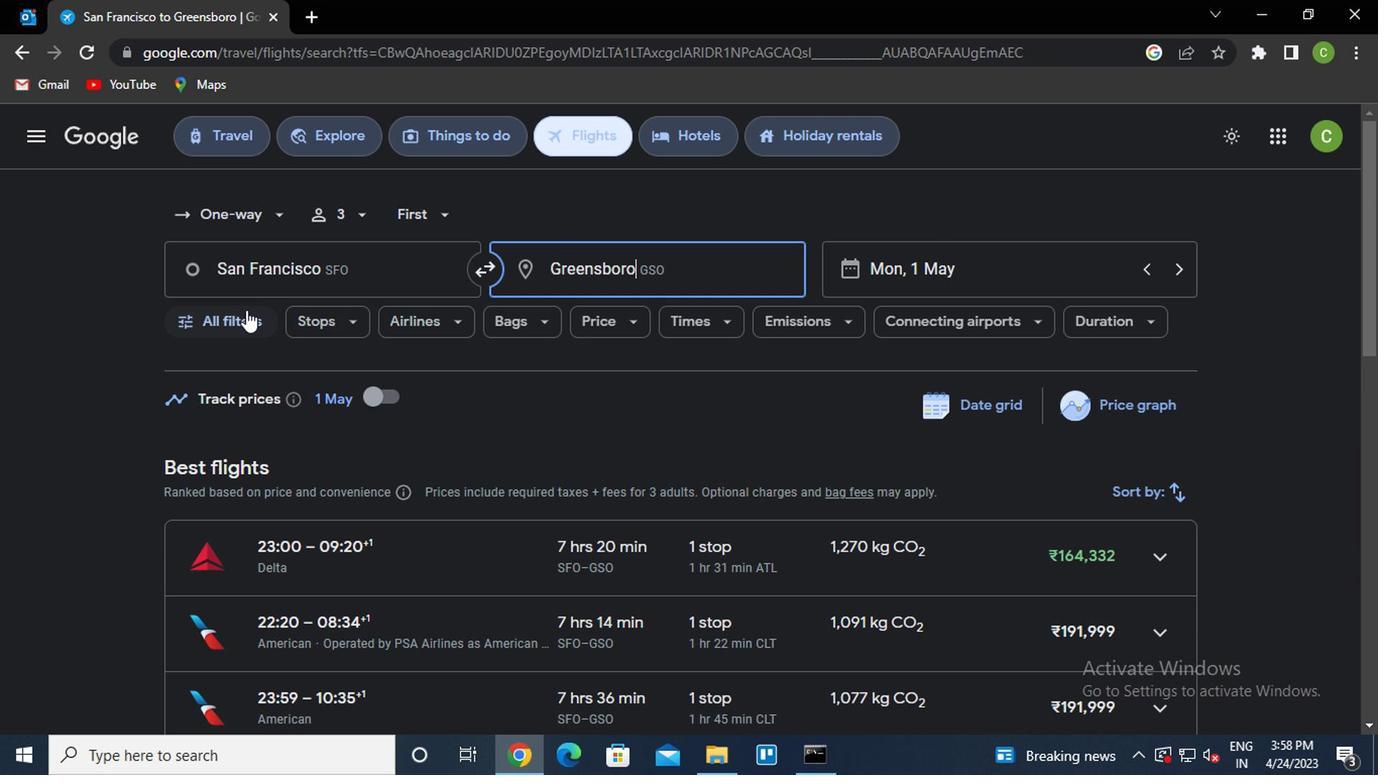 
Action: Mouse pressed left at (235, 313)
Screenshot: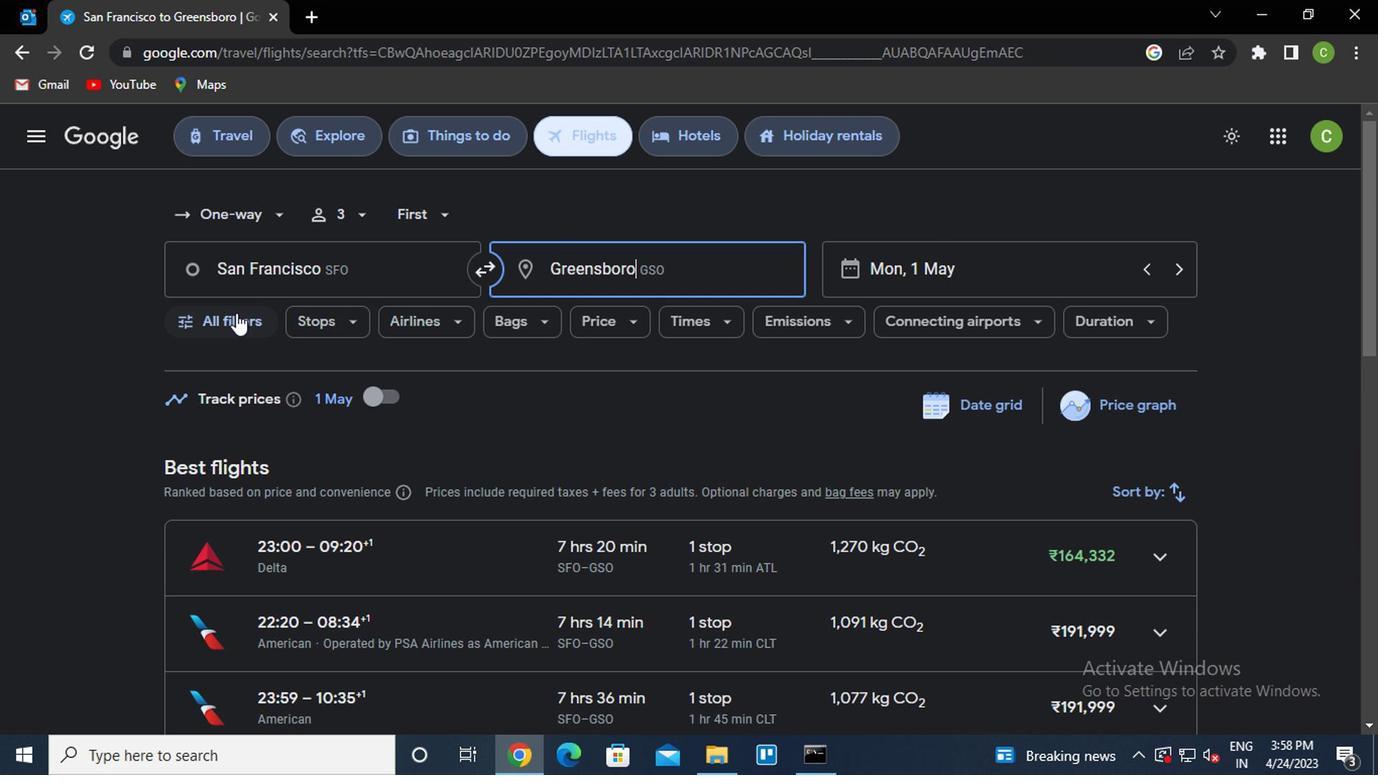 
Action: Mouse moved to (354, 512)
Screenshot: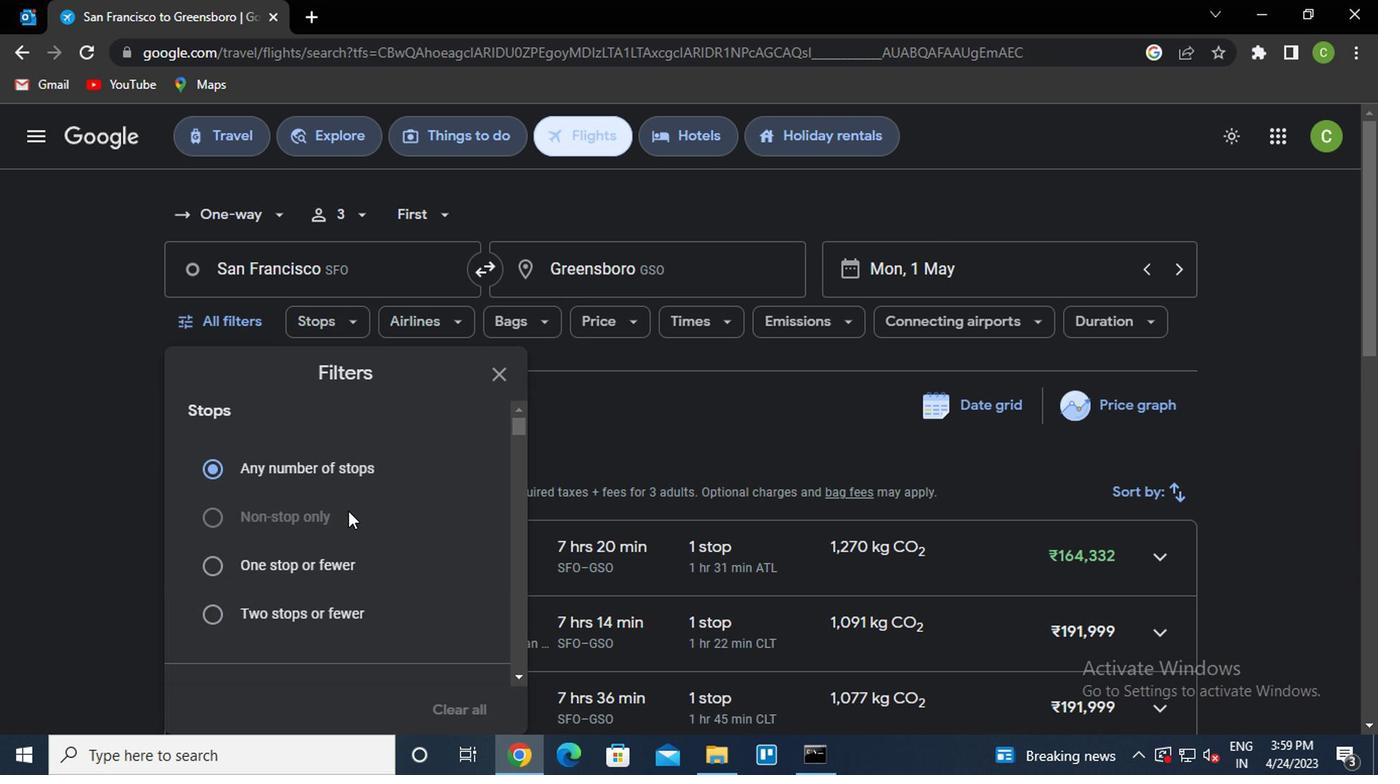 
Action: Mouse scrolled (354, 512) with delta (0, 0)
Screenshot: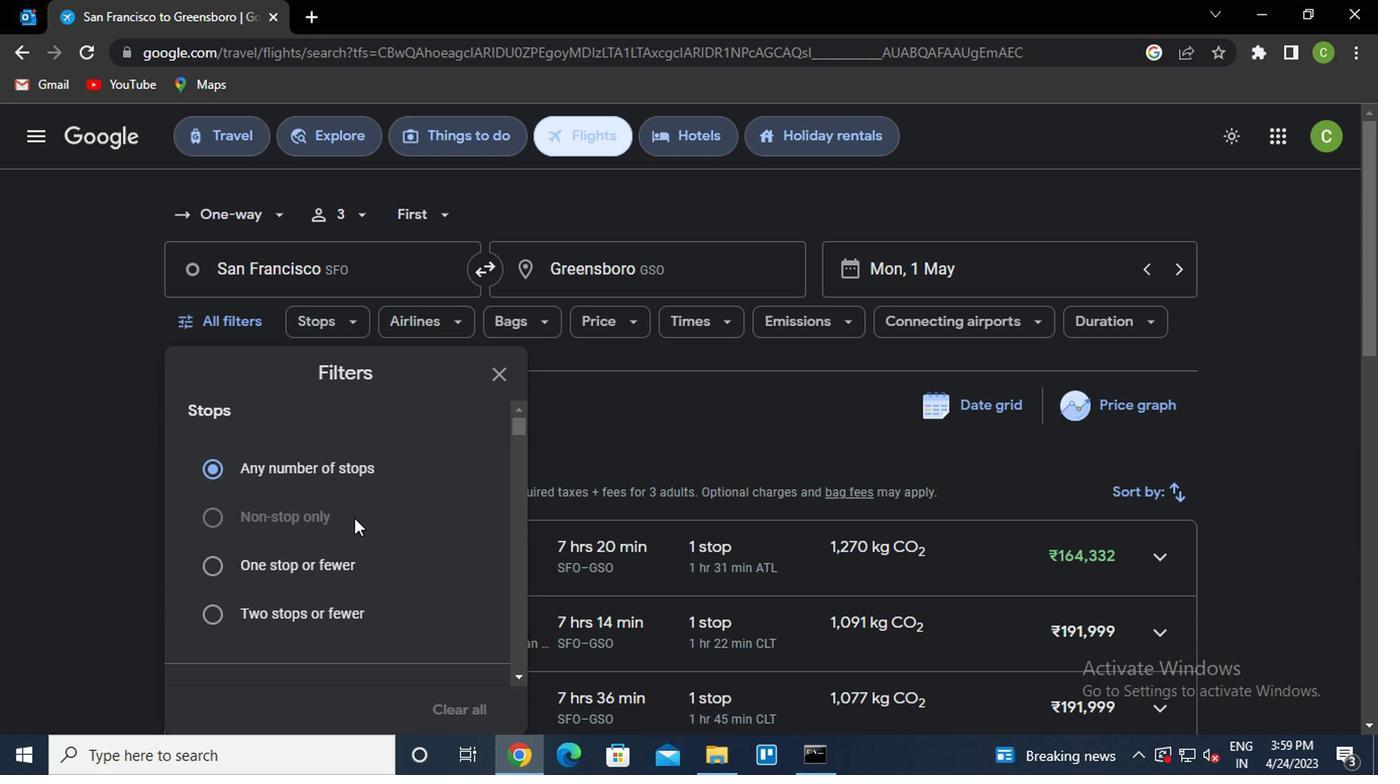 
Action: Mouse scrolled (354, 512) with delta (0, 0)
Screenshot: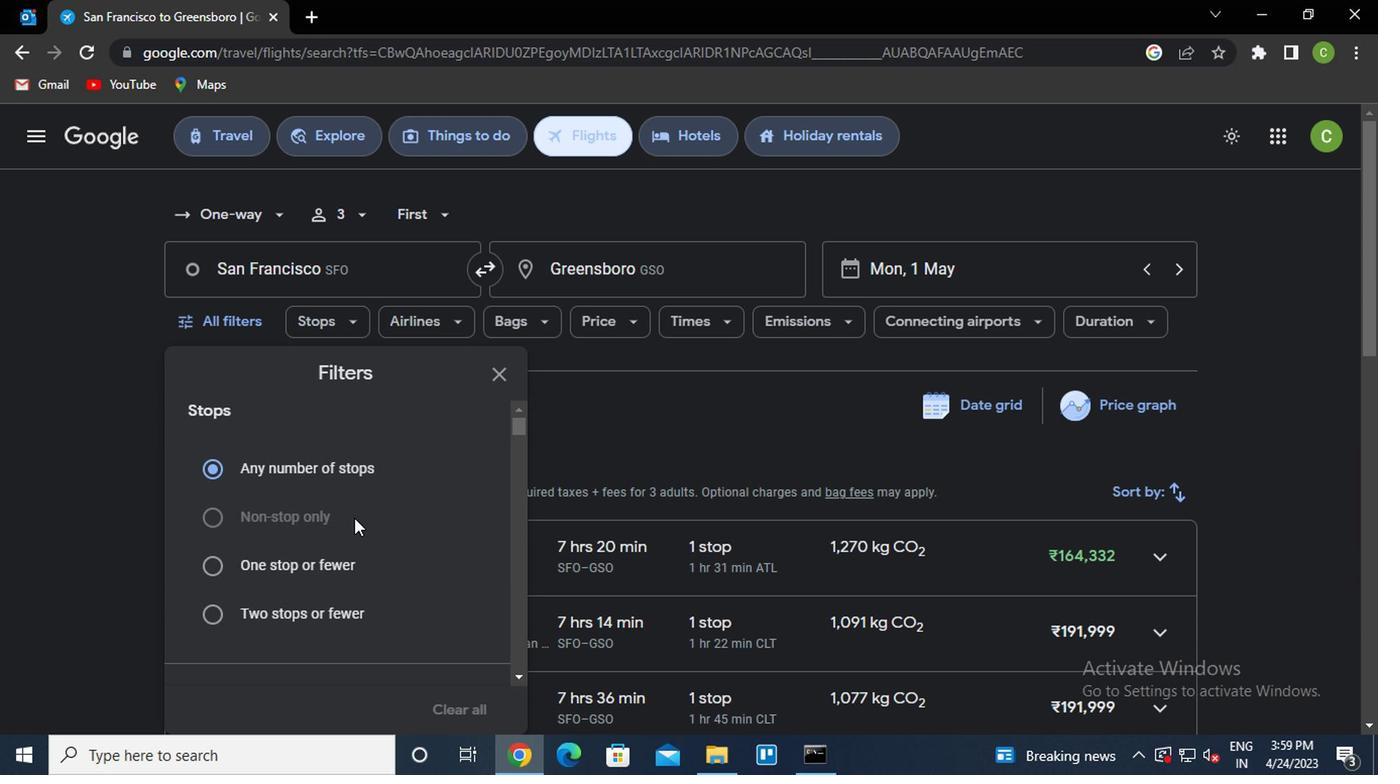 
Action: Mouse moved to (354, 514)
Screenshot: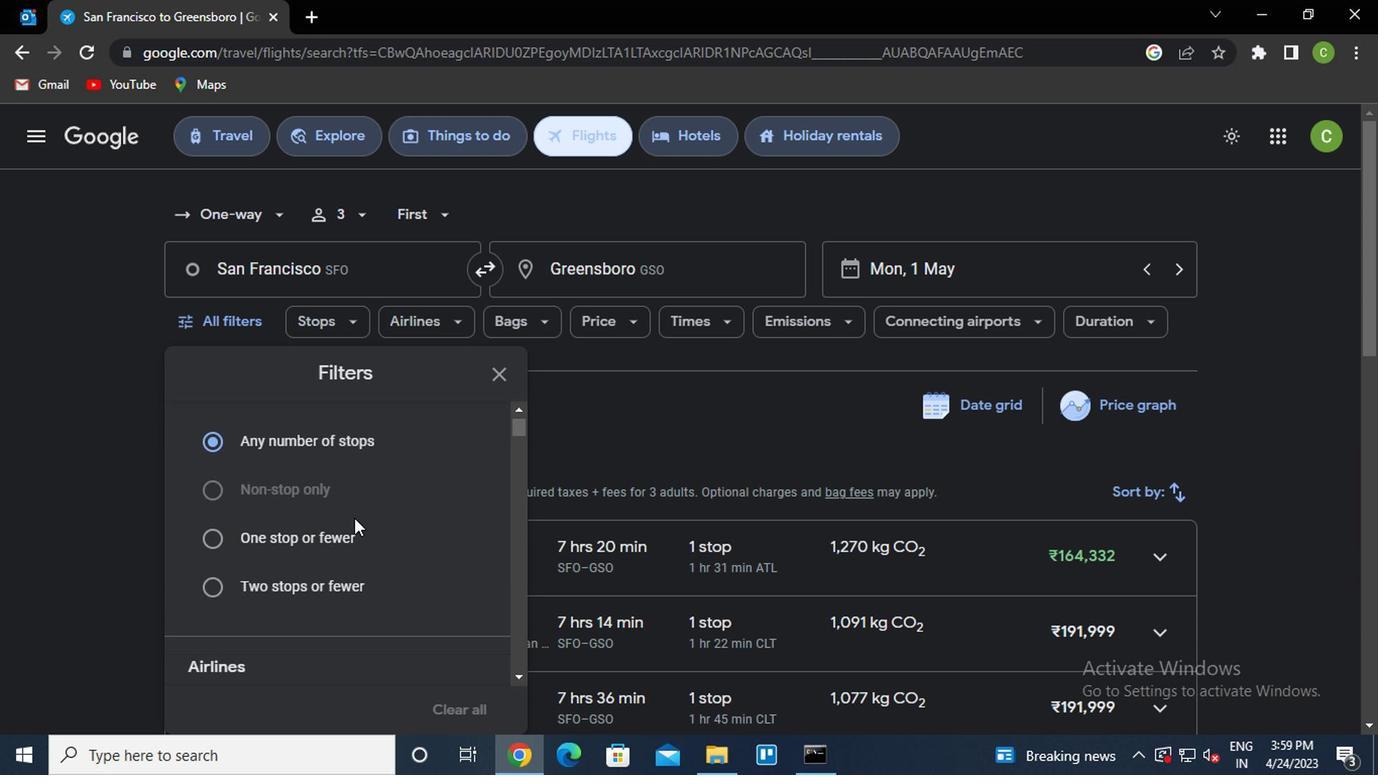 
Action: Mouse scrolled (354, 512) with delta (0, -1)
Screenshot: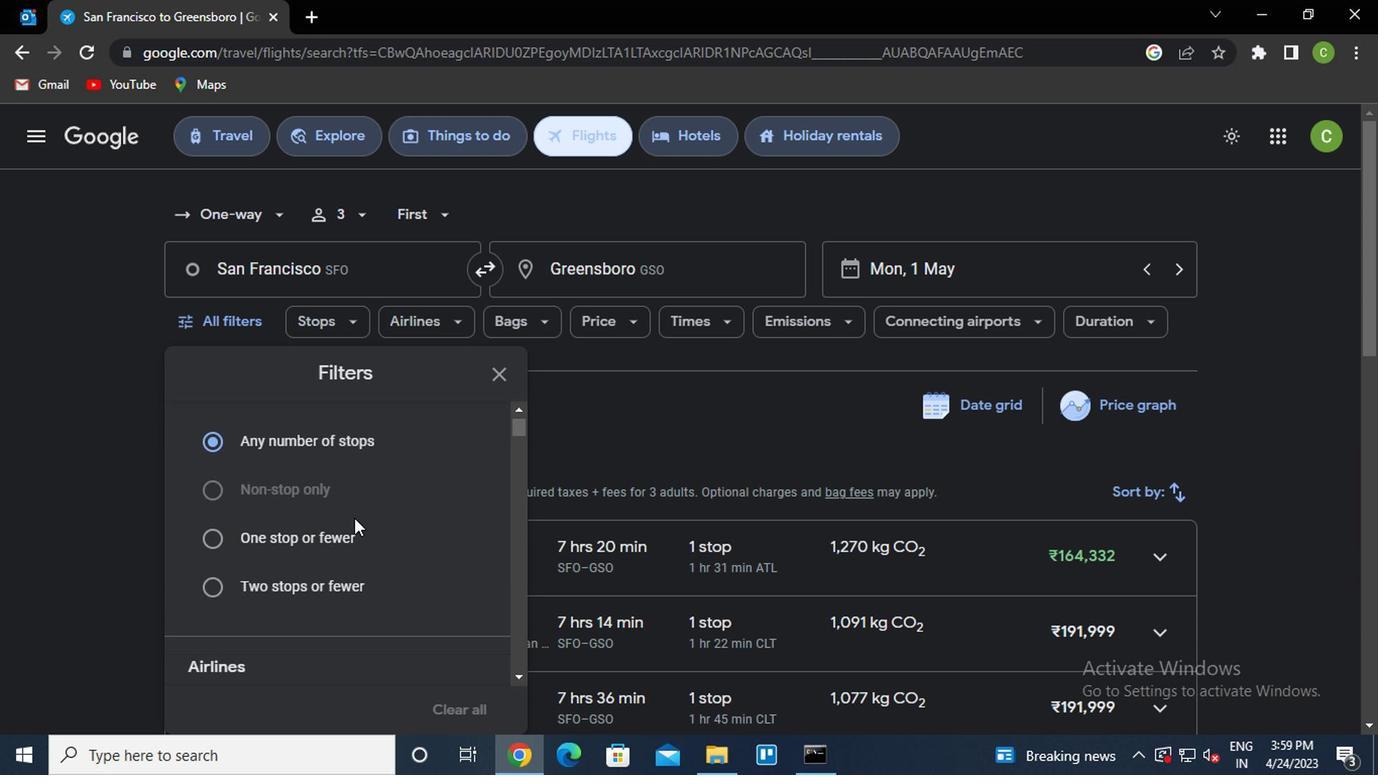 
Action: Mouse moved to (354, 514)
Screenshot: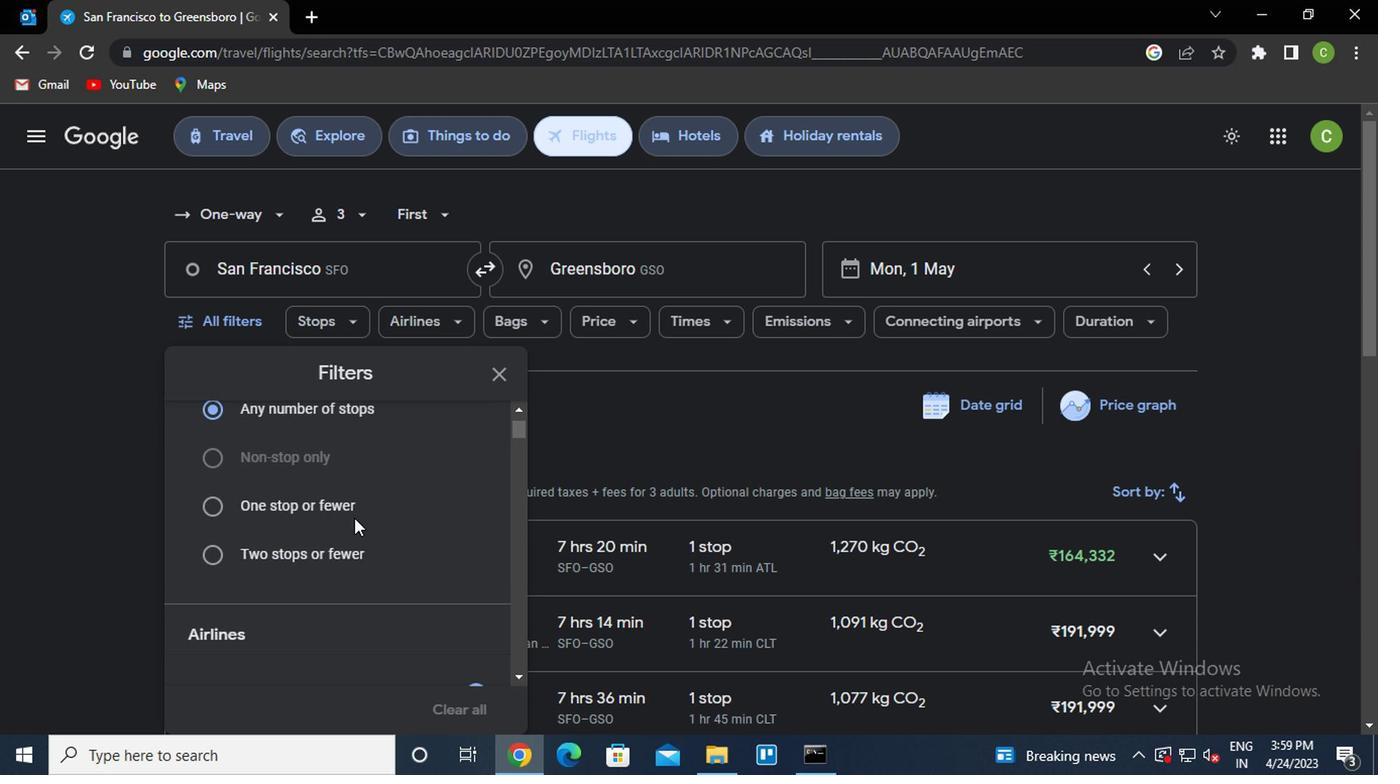 
Action: Mouse scrolled (354, 512) with delta (0, -1)
Screenshot: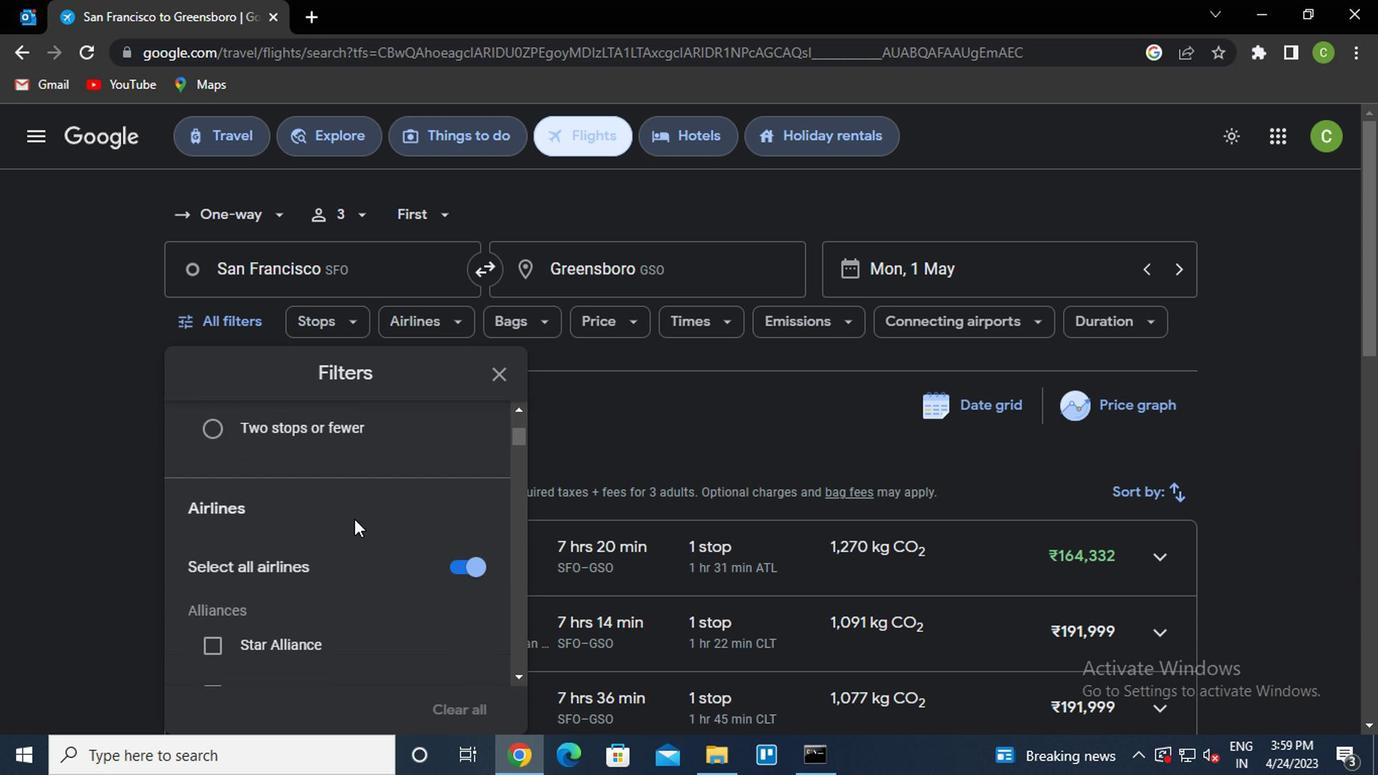 
Action: Mouse moved to (354, 517)
Screenshot: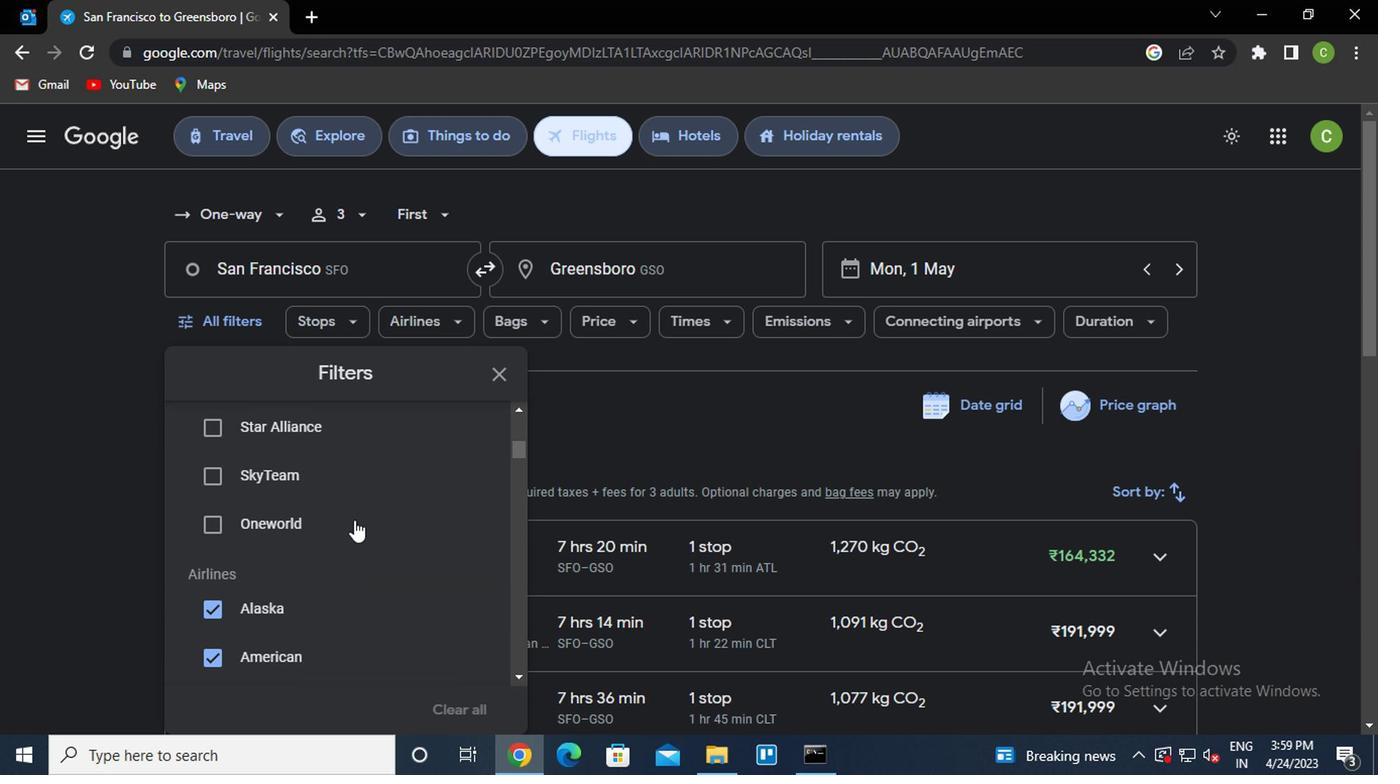 
Action: Mouse scrolled (354, 517) with delta (0, 0)
Screenshot: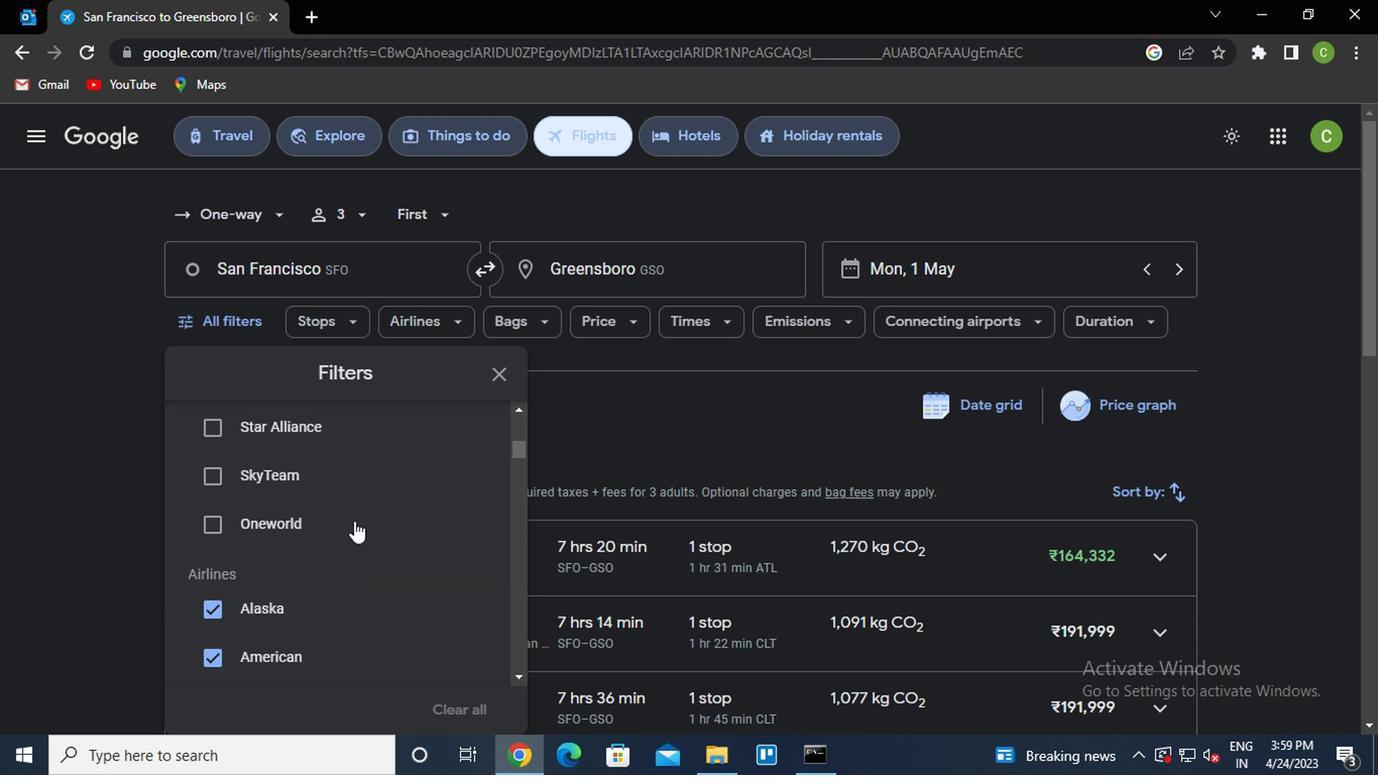 
Action: Mouse scrolled (354, 517) with delta (0, 0)
Screenshot: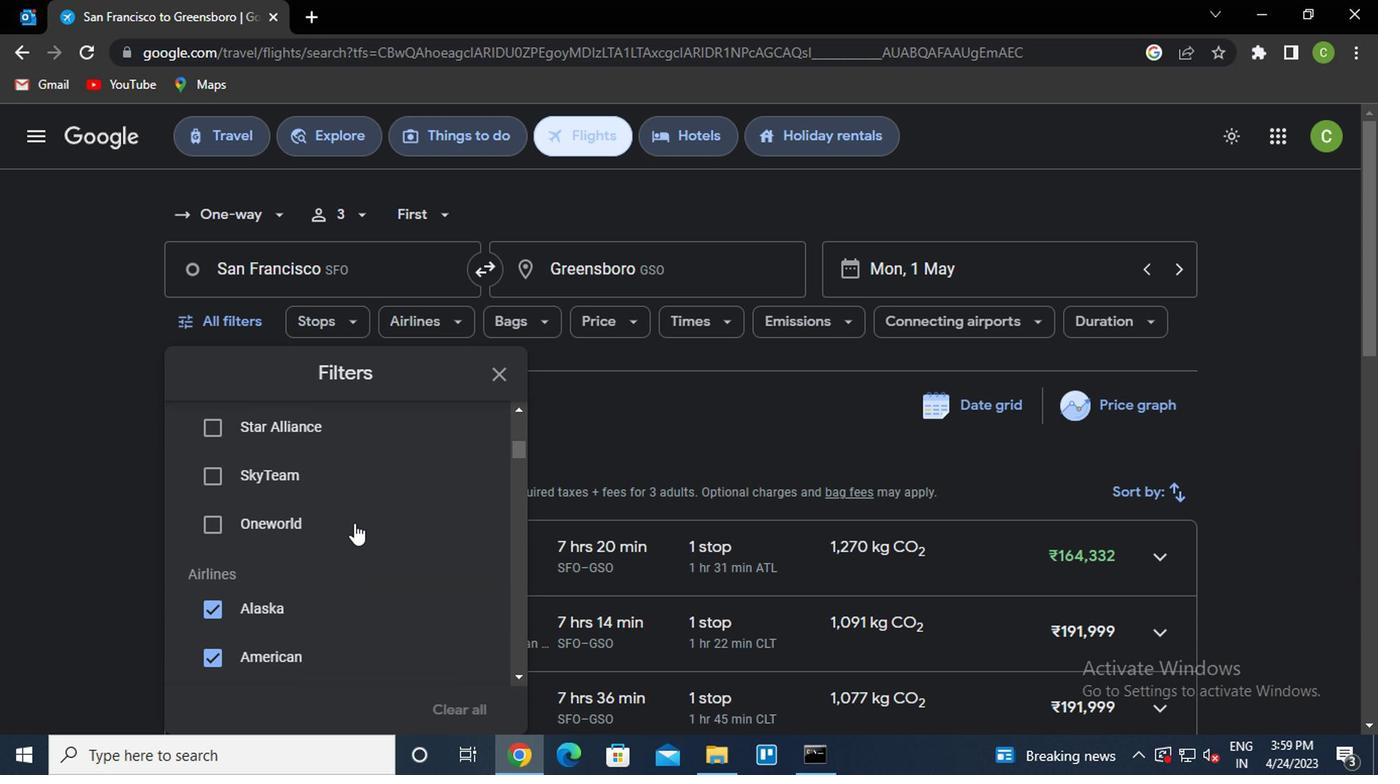 
Action: Mouse scrolled (354, 517) with delta (0, 0)
Screenshot: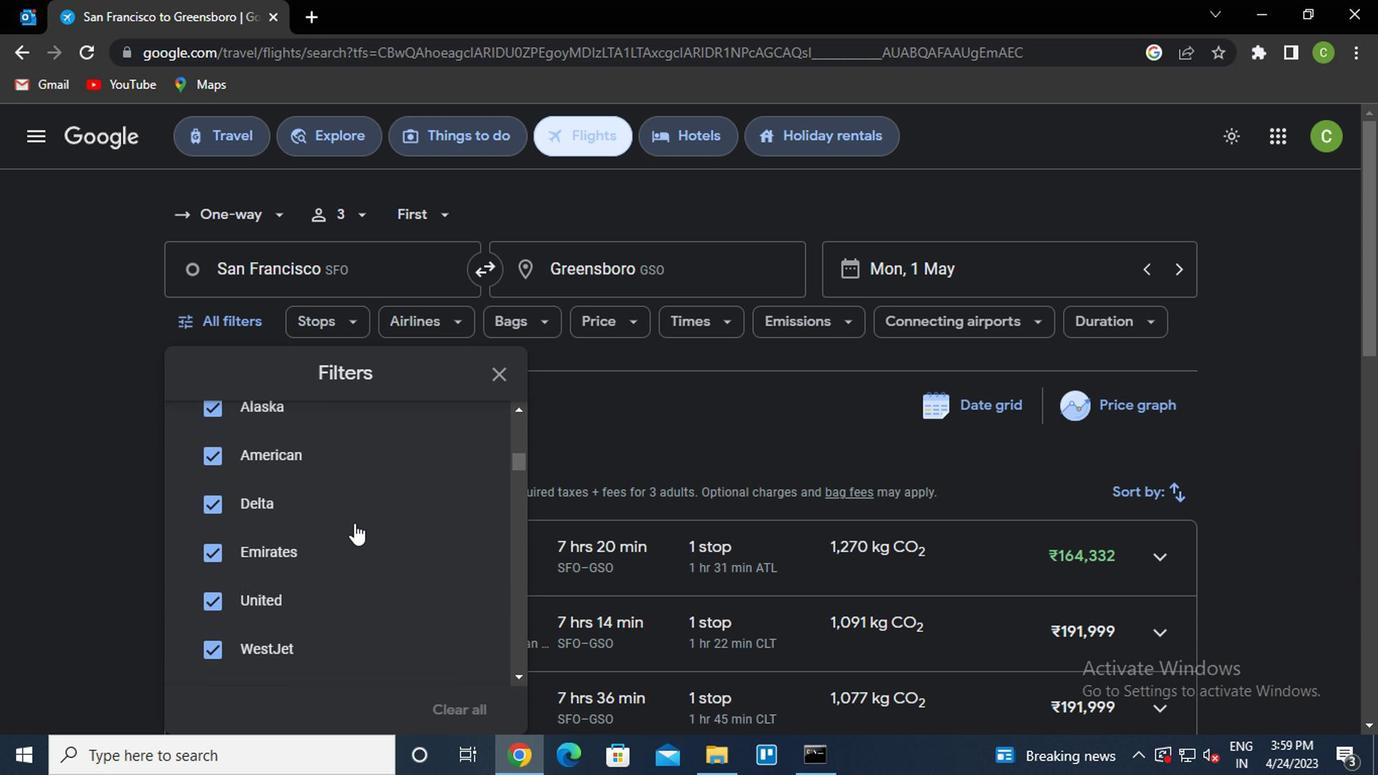 
Action: Mouse scrolled (354, 517) with delta (0, 0)
Screenshot: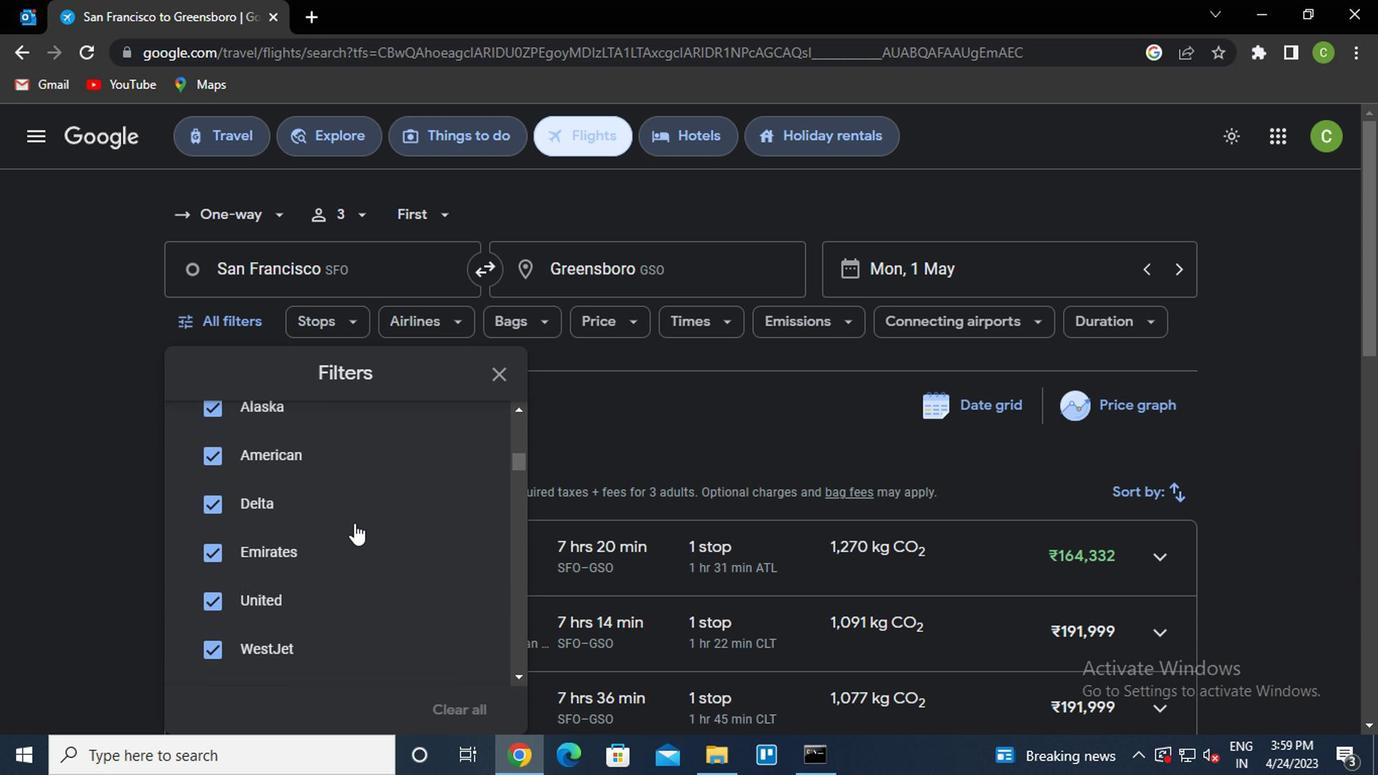 
Action: Mouse scrolled (354, 517) with delta (0, 0)
Screenshot: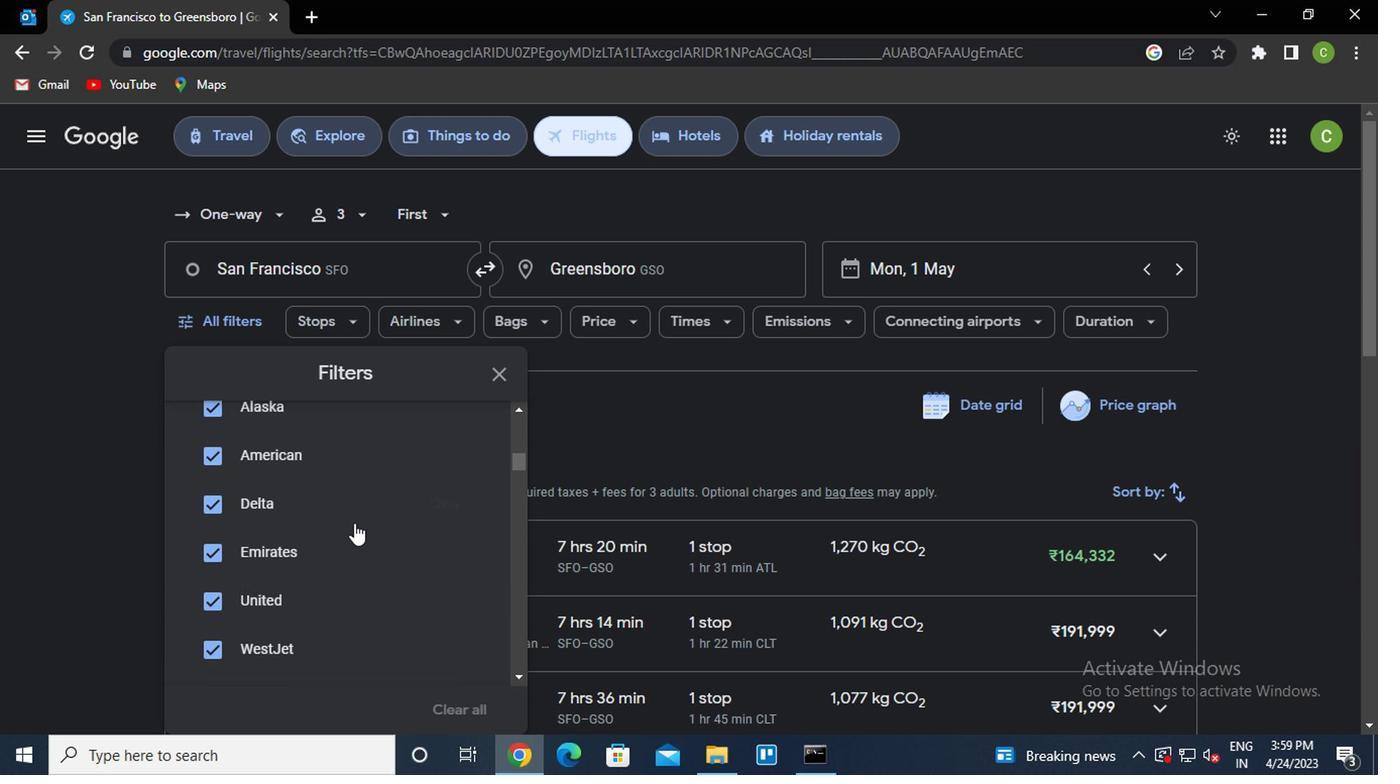 
Action: Mouse moved to (459, 534)
Screenshot: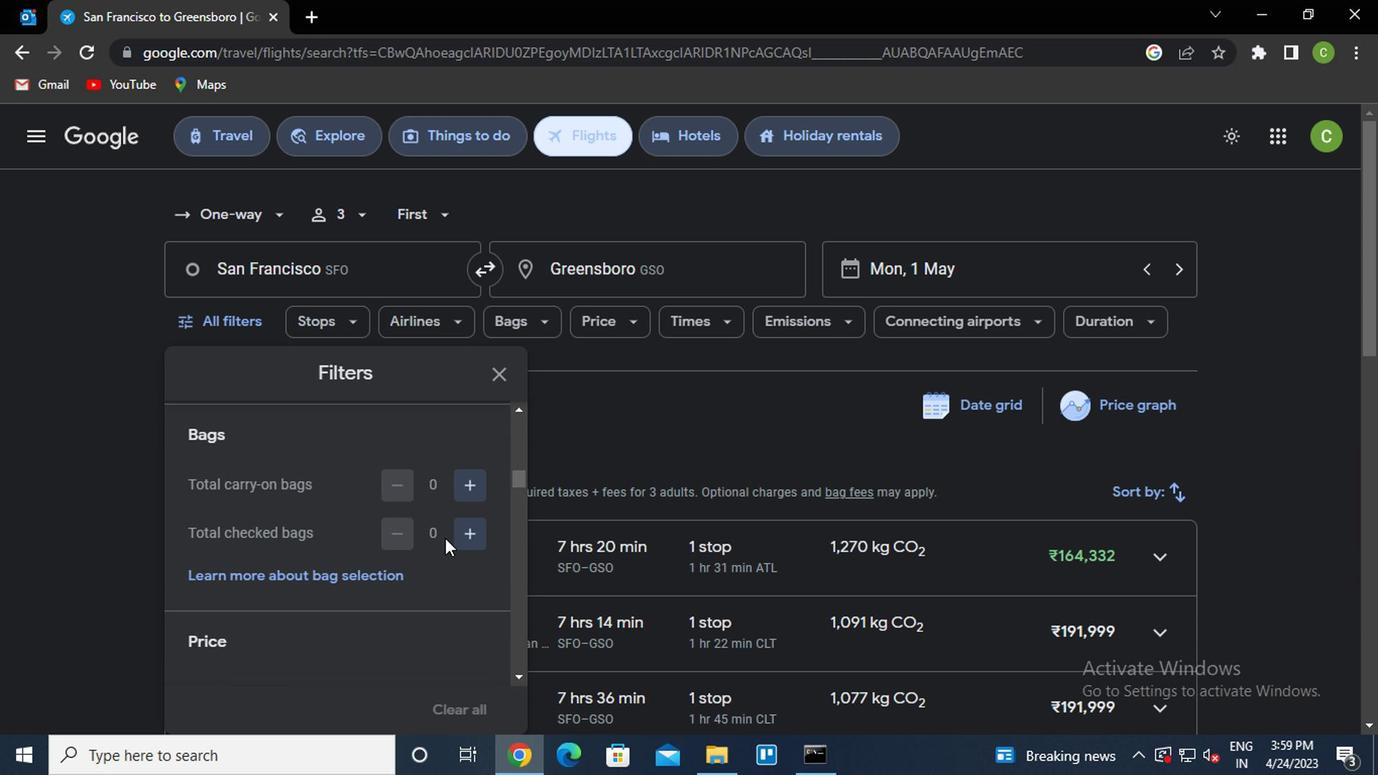 
Action: Mouse pressed left at (459, 534)
Screenshot: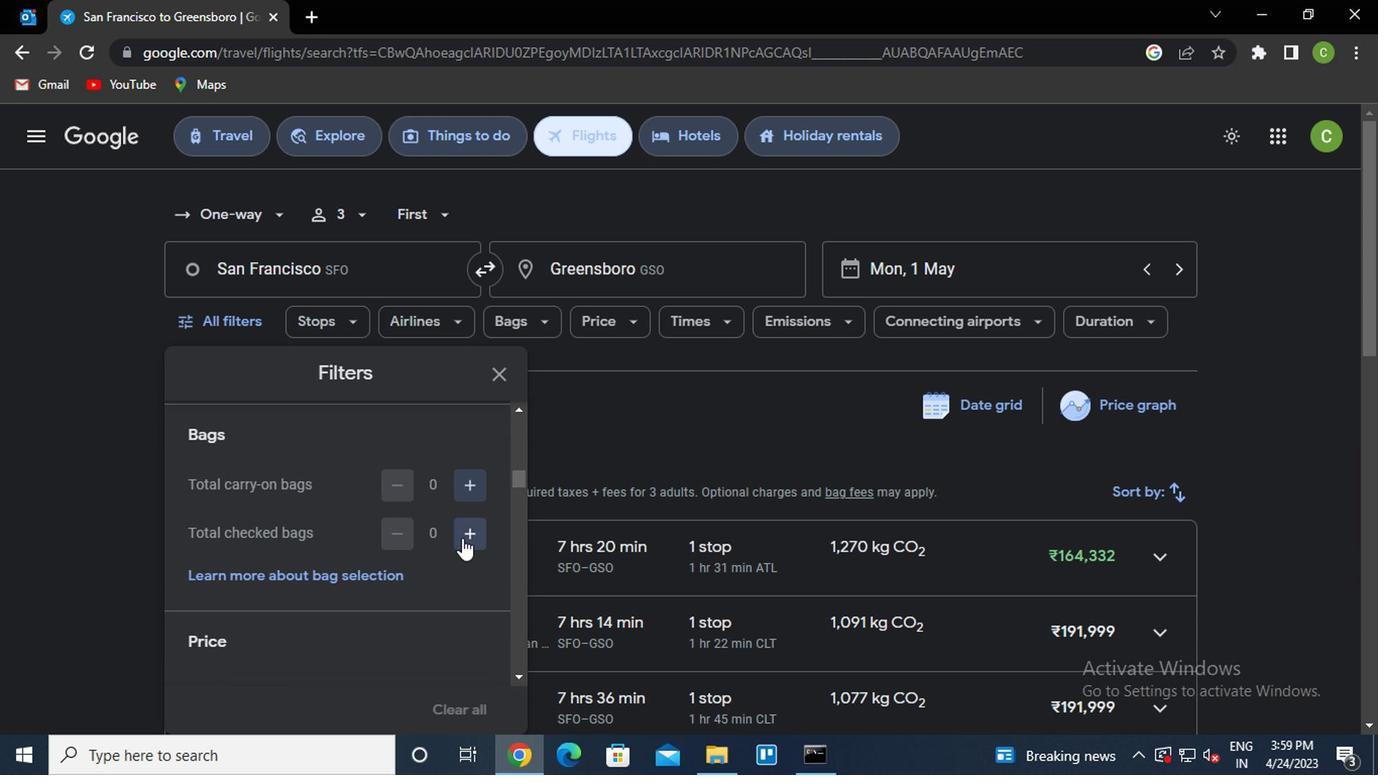 
Action: Mouse moved to (459, 534)
Screenshot: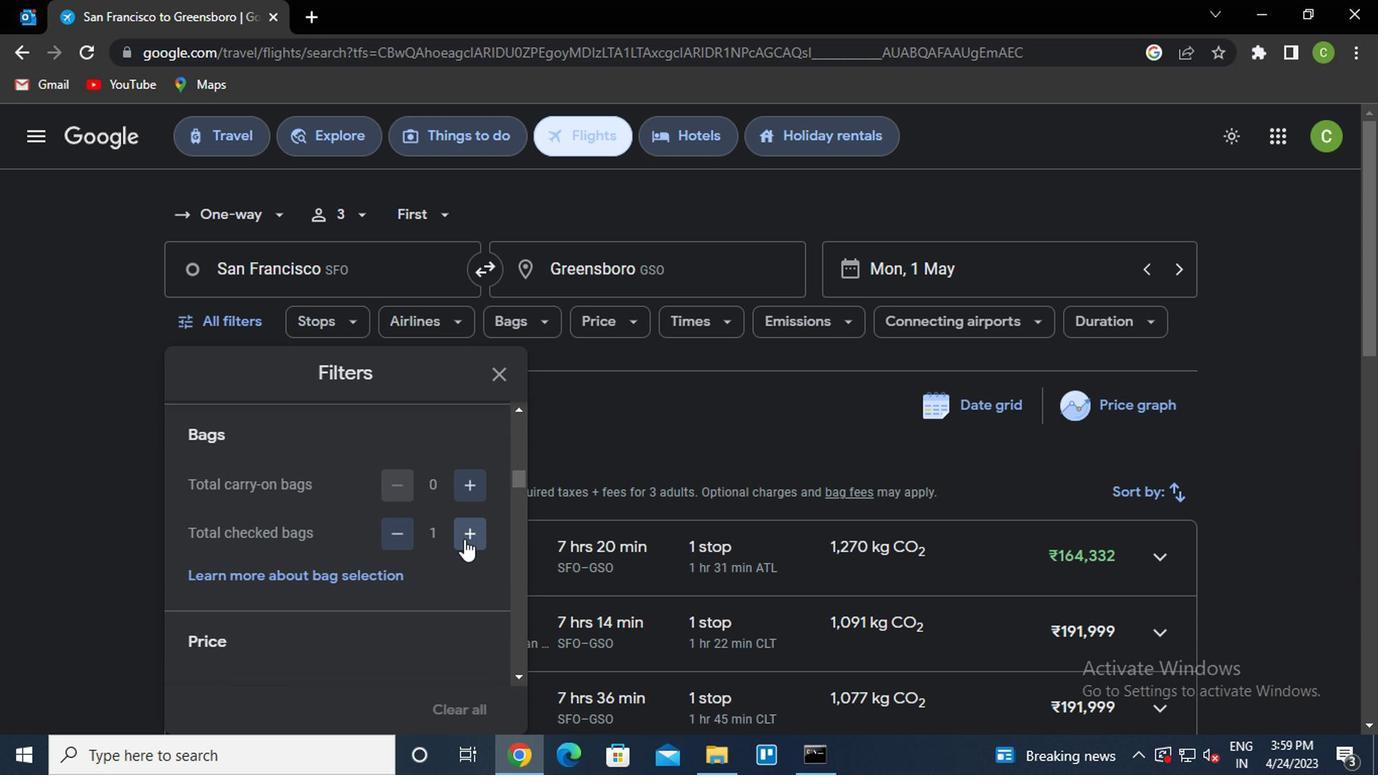 
Action: Mouse scrolled (459, 532) with delta (0, -1)
Screenshot: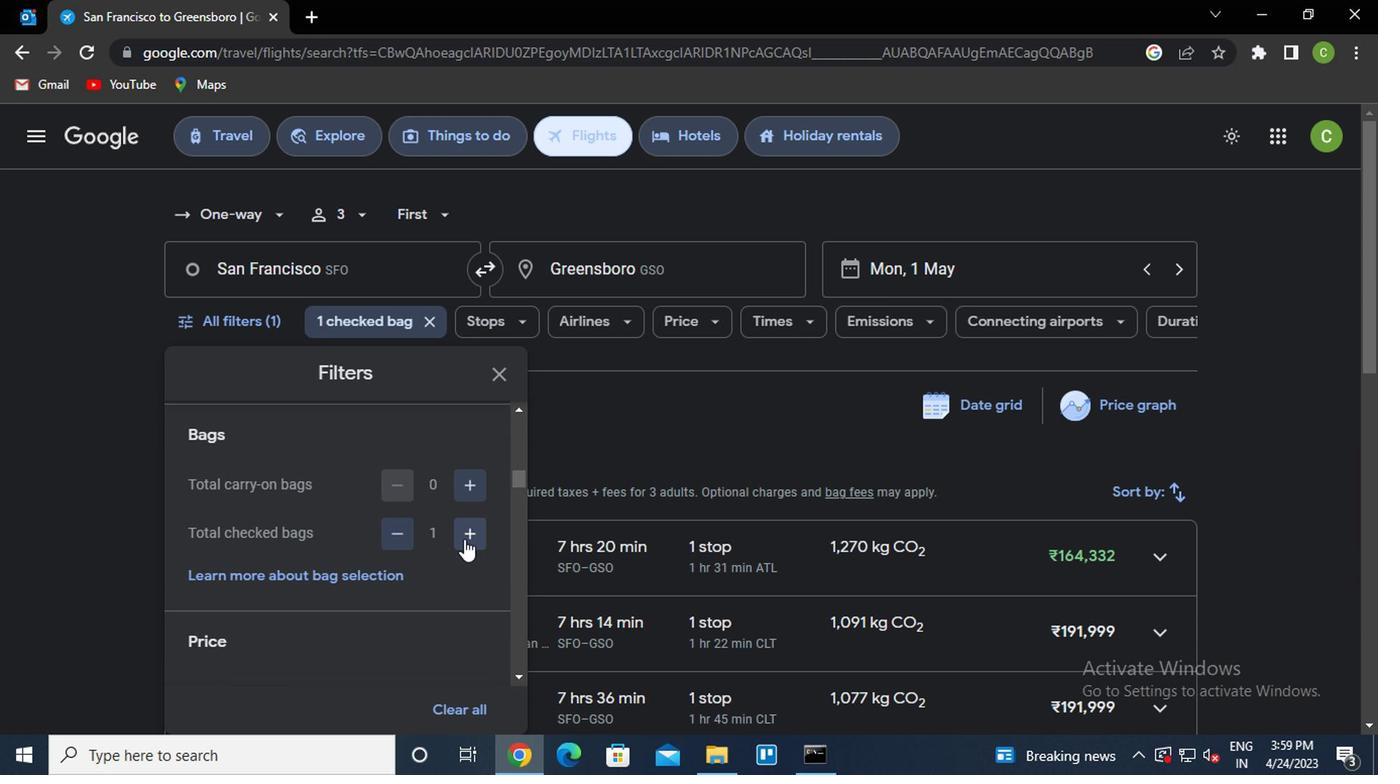
Action: Mouse moved to (473, 608)
Screenshot: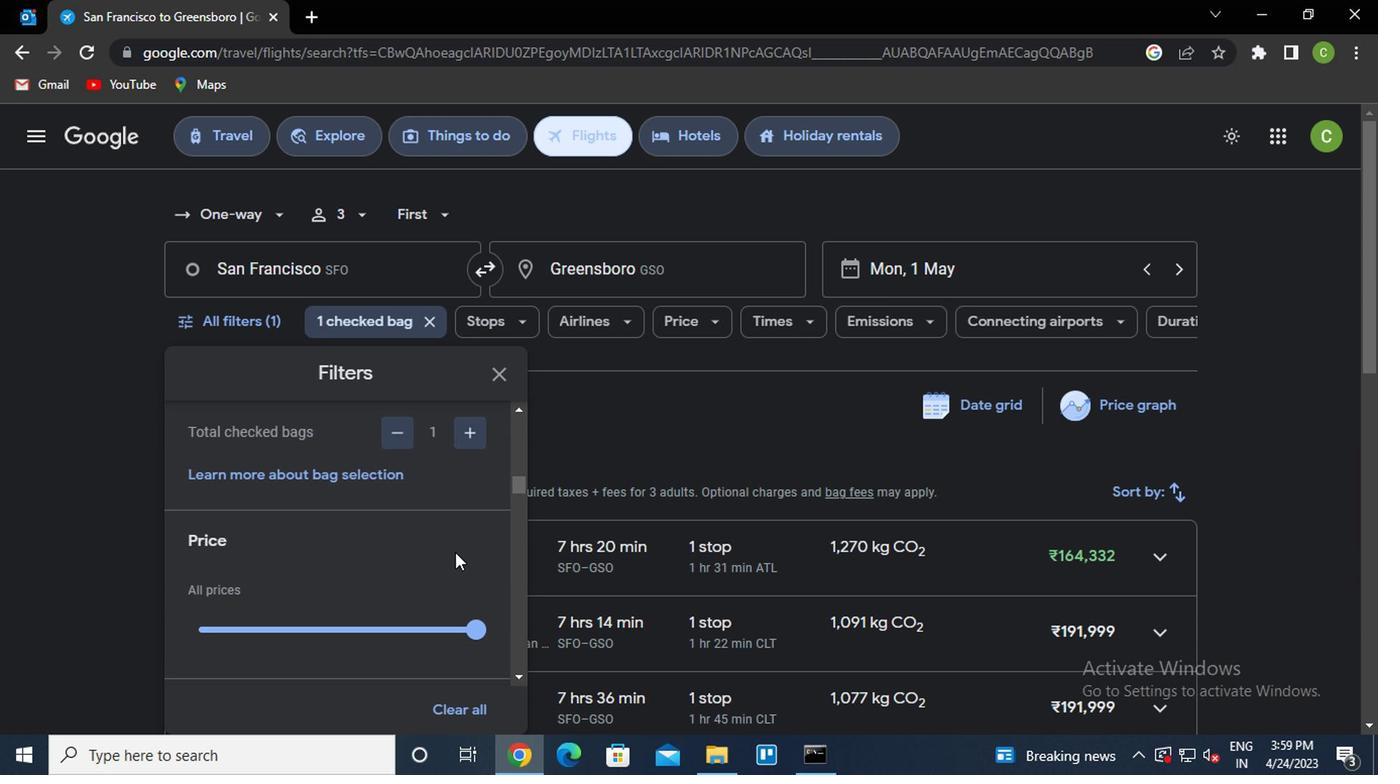 
Action: Mouse pressed left at (473, 608)
Screenshot: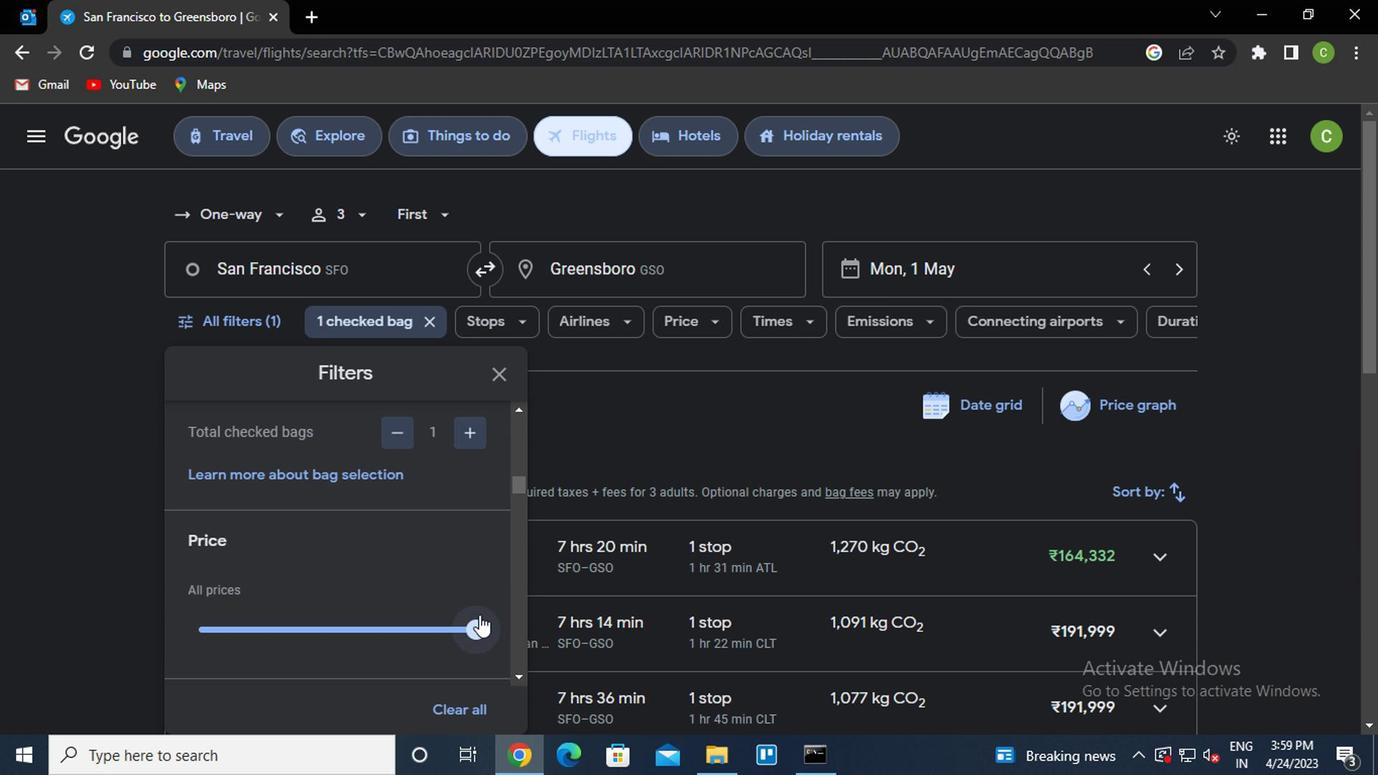 
Action: Mouse moved to (298, 573)
Screenshot: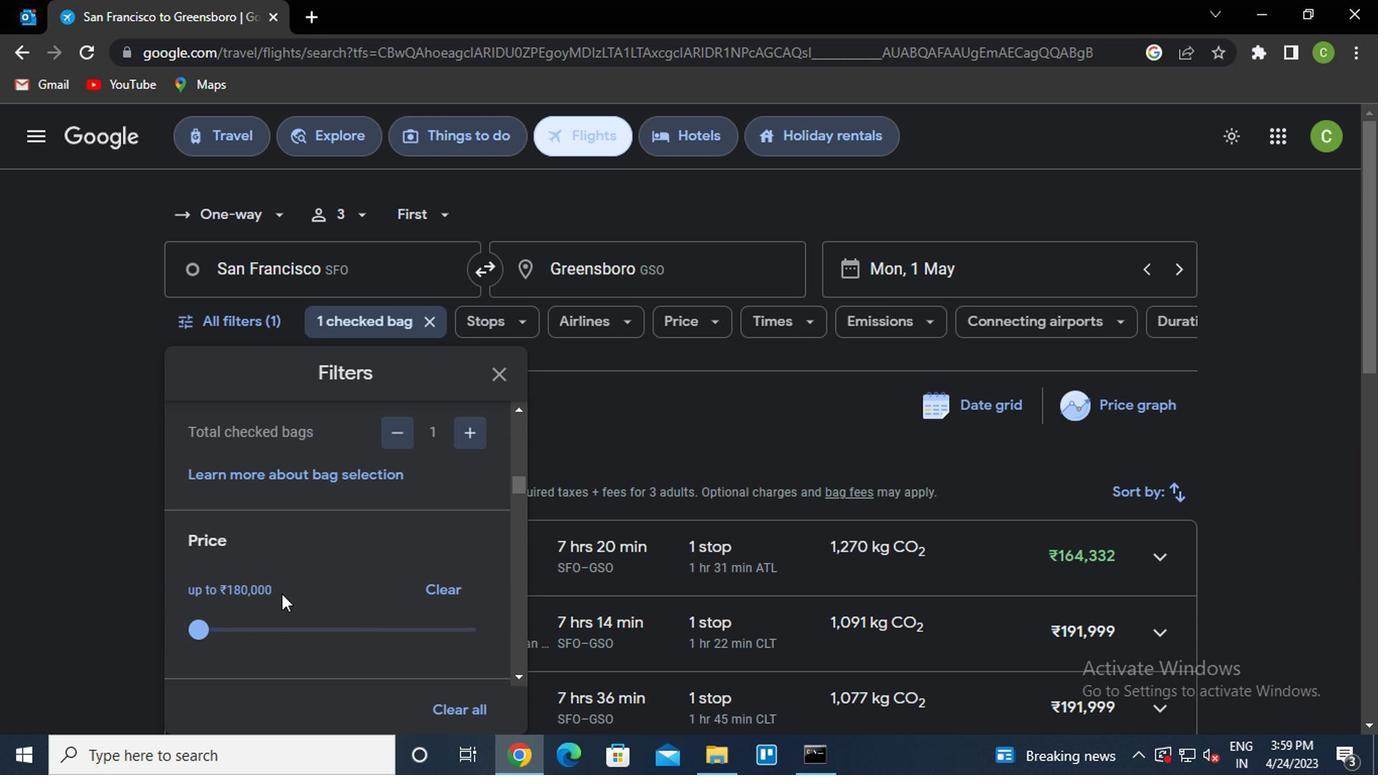 
Action: Mouse scrolled (298, 571) with delta (0, -1)
Screenshot: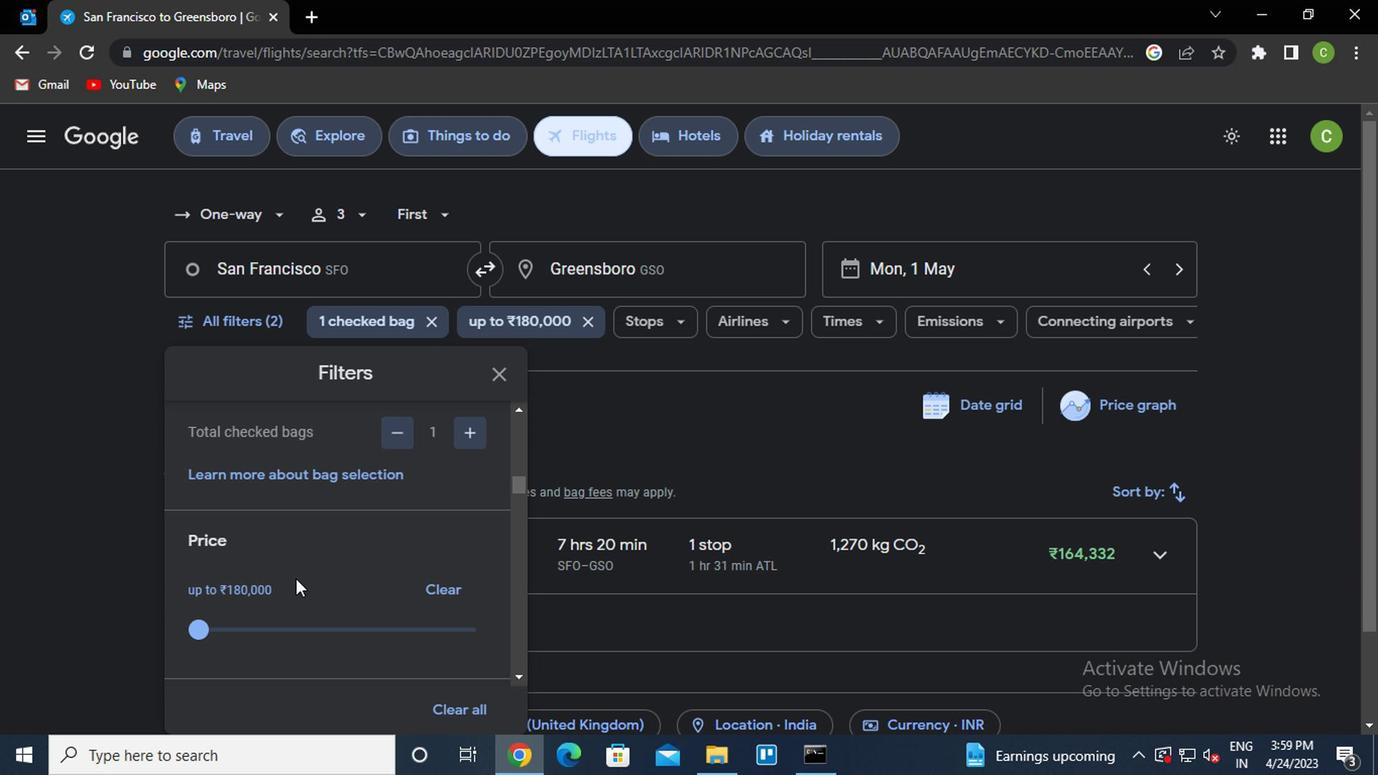 
Action: Mouse scrolled (298, 571) with delta (0, -1)
Screenshot: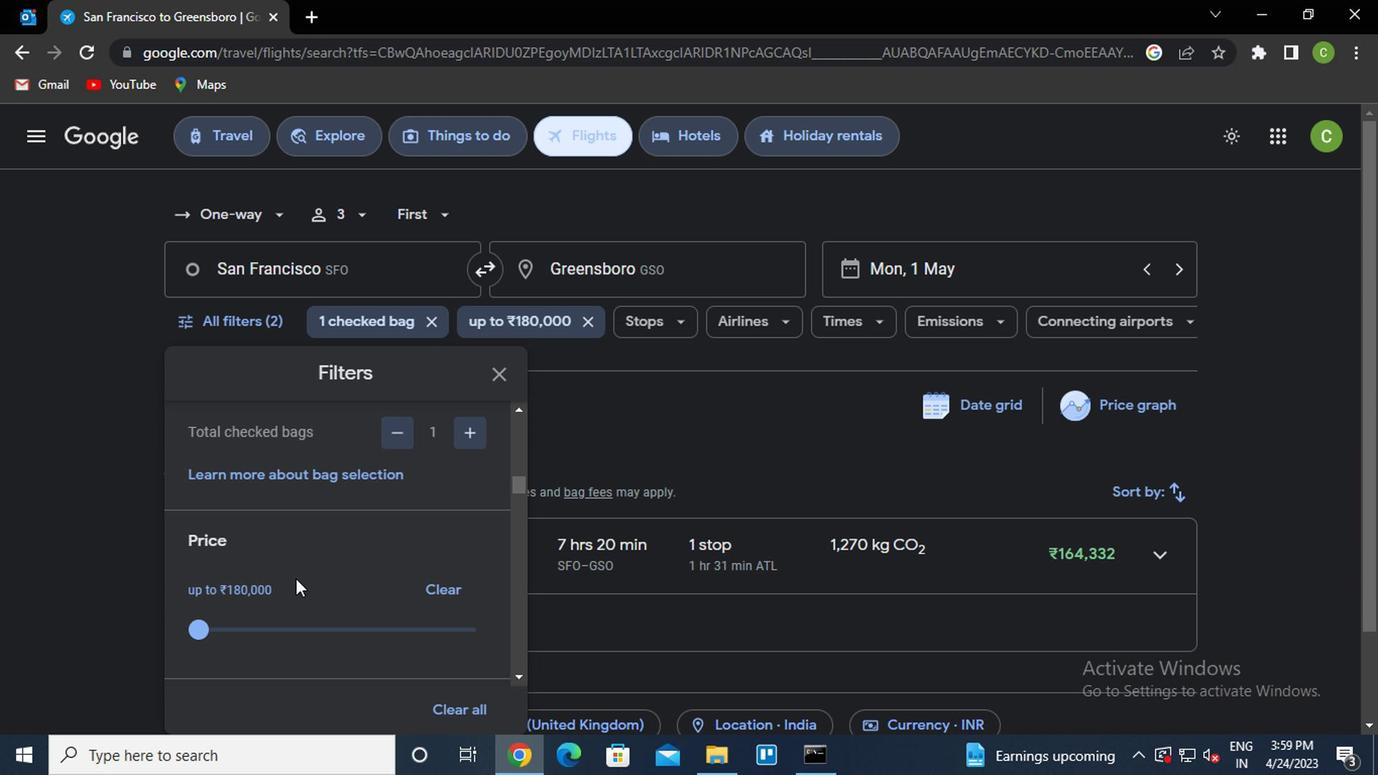 
Action: Mouse moved to (303, 575)
Screenshot: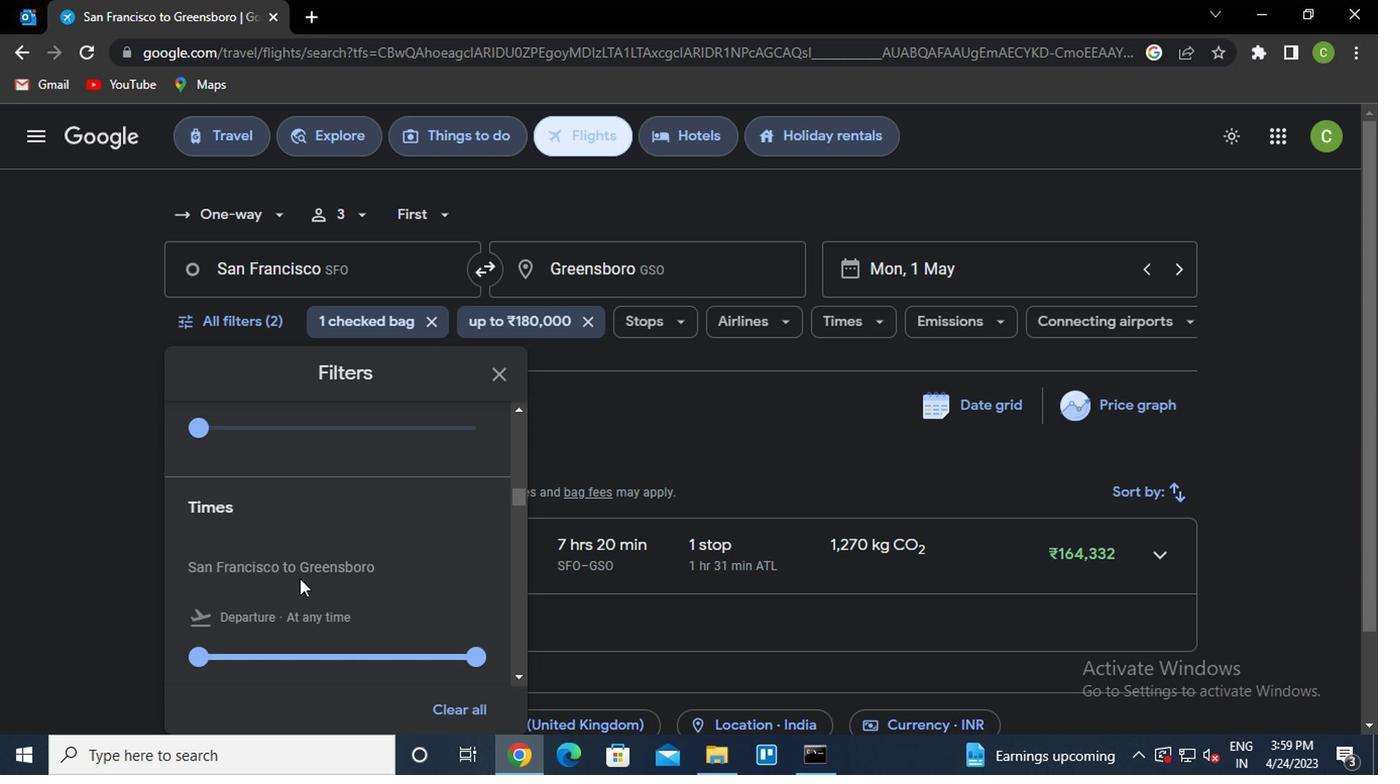 
Action: Mouse scrolled (303, 575) with delta (0, 0)
Screenshot: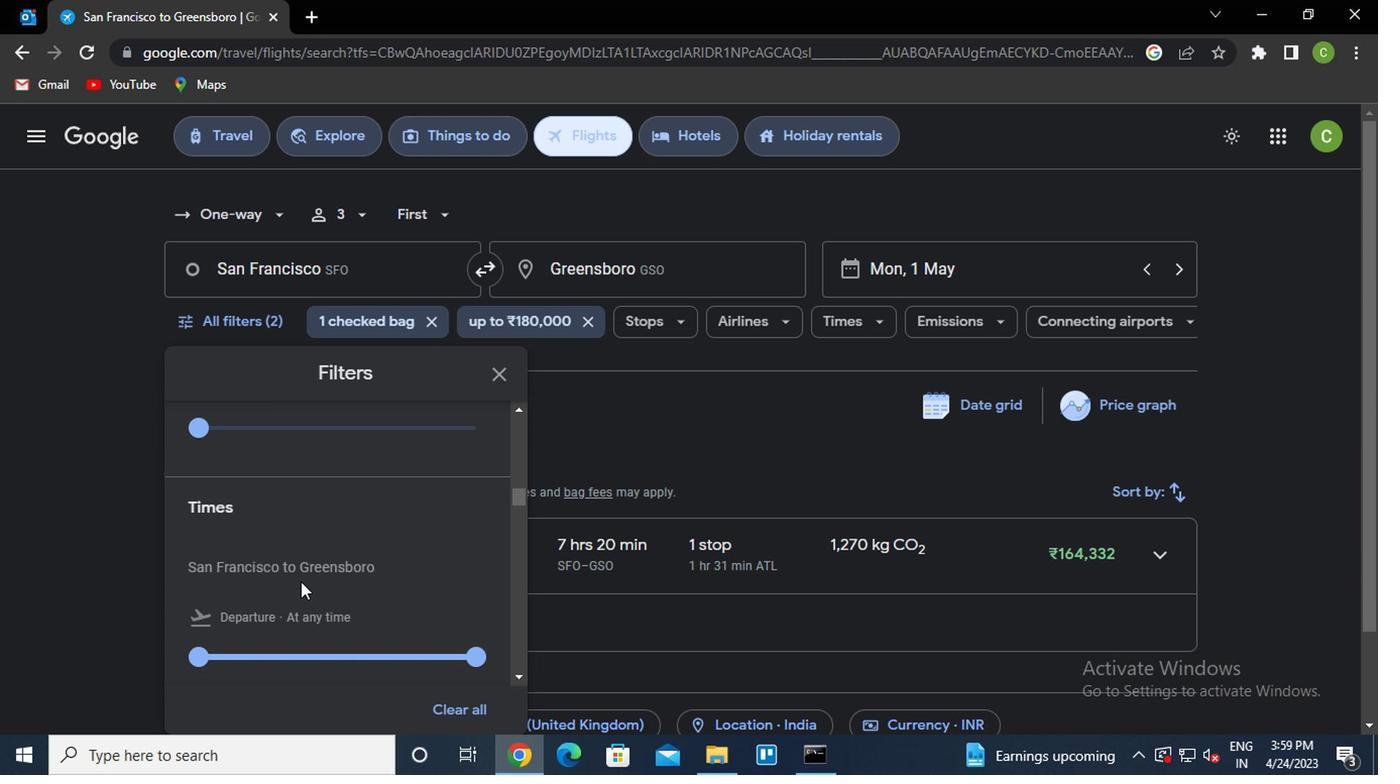 
Action: Mouse moved to (210, 553)
Screenshot: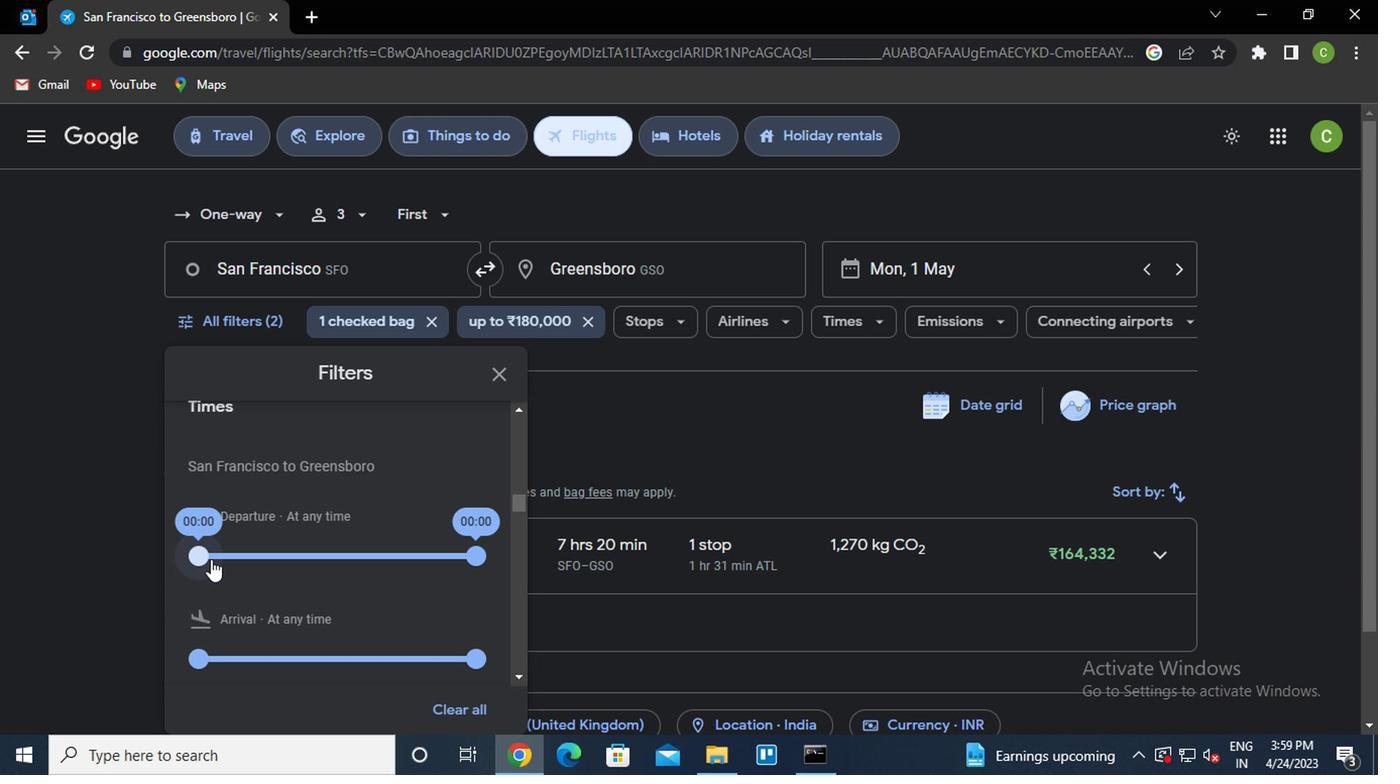 
Action: Mouse pressed left at (210, 553)
Screenshot: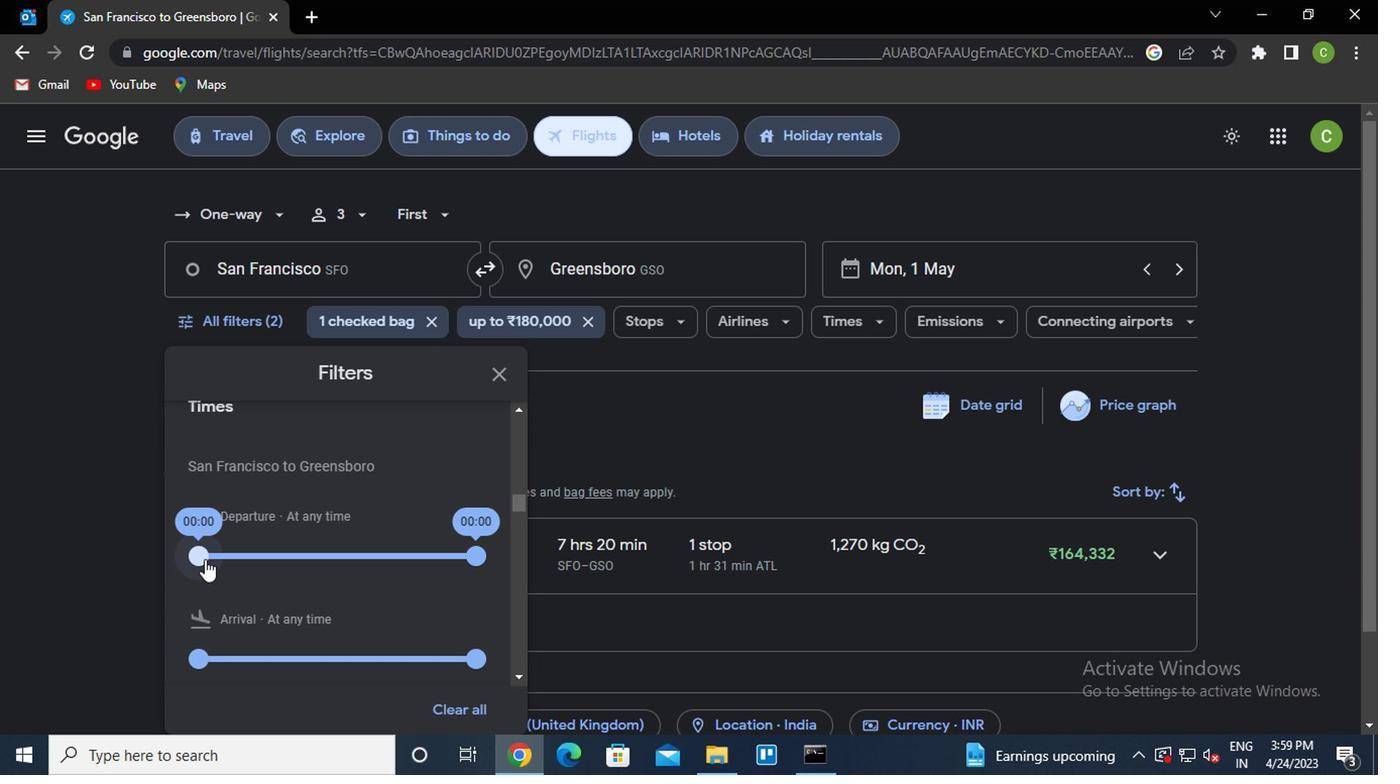 
Action: Mouse moved to (496, 376)
Screenshot: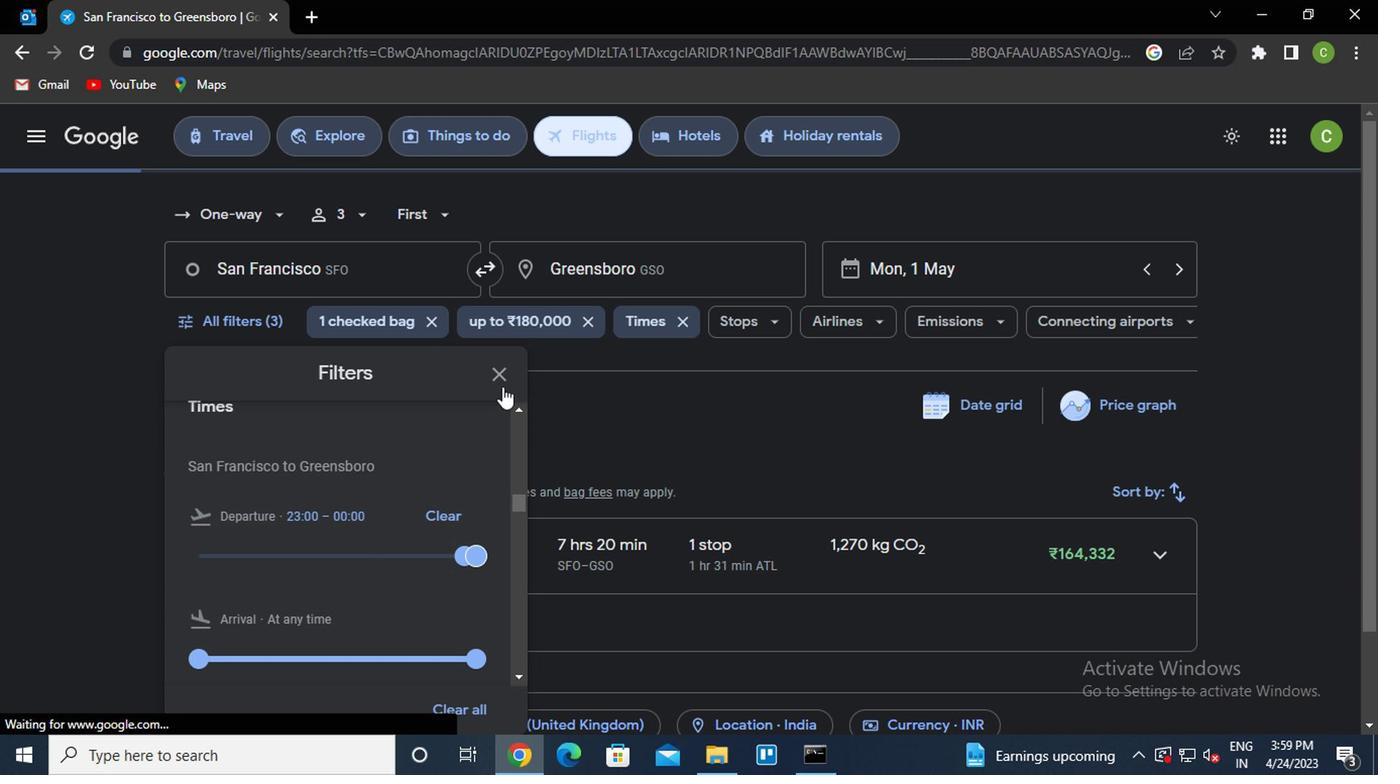 
Action: Mouse pressed left at (496, 376)
Screenshot: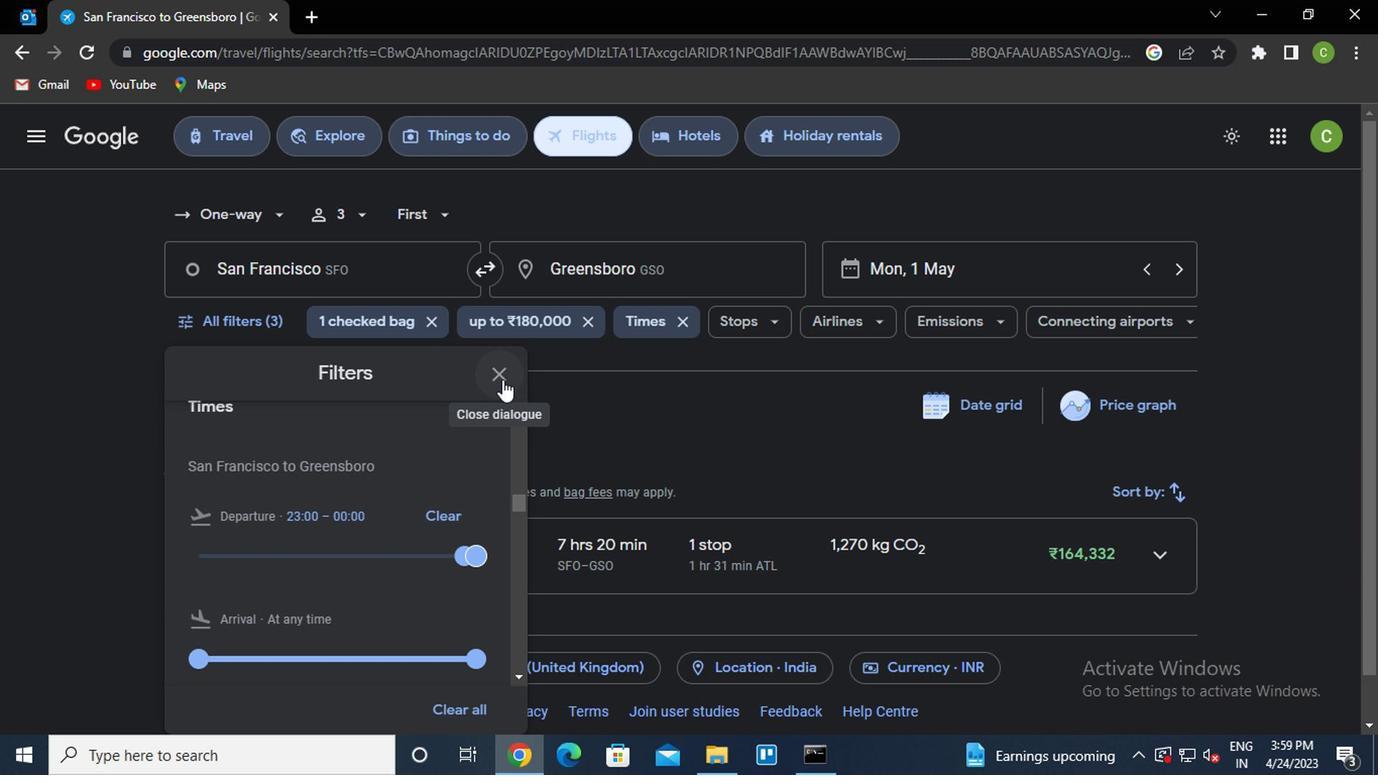 
Action: Mouse moved to (639, 517)
Screenshot: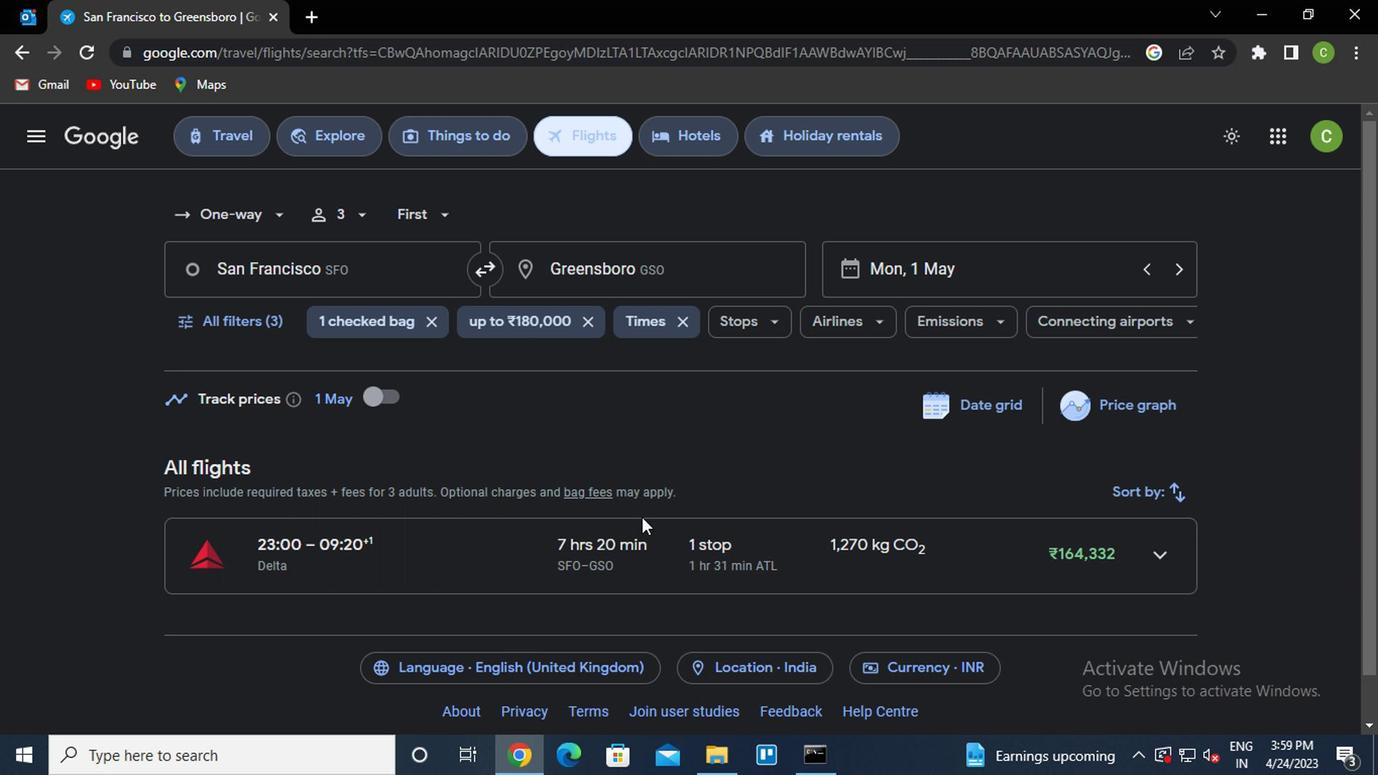 
